 Task: Find connections with filter location Krnov with filter topic #Recruitingwith filter profile language French with filter current company Motivational Lines with filter school Teacher Training Institute with filter industry Utilities with filter service category Audio Engineering with filter keywords title Maintenance Engineer
Action: Mouse moved to (566, 84)
Screenshot: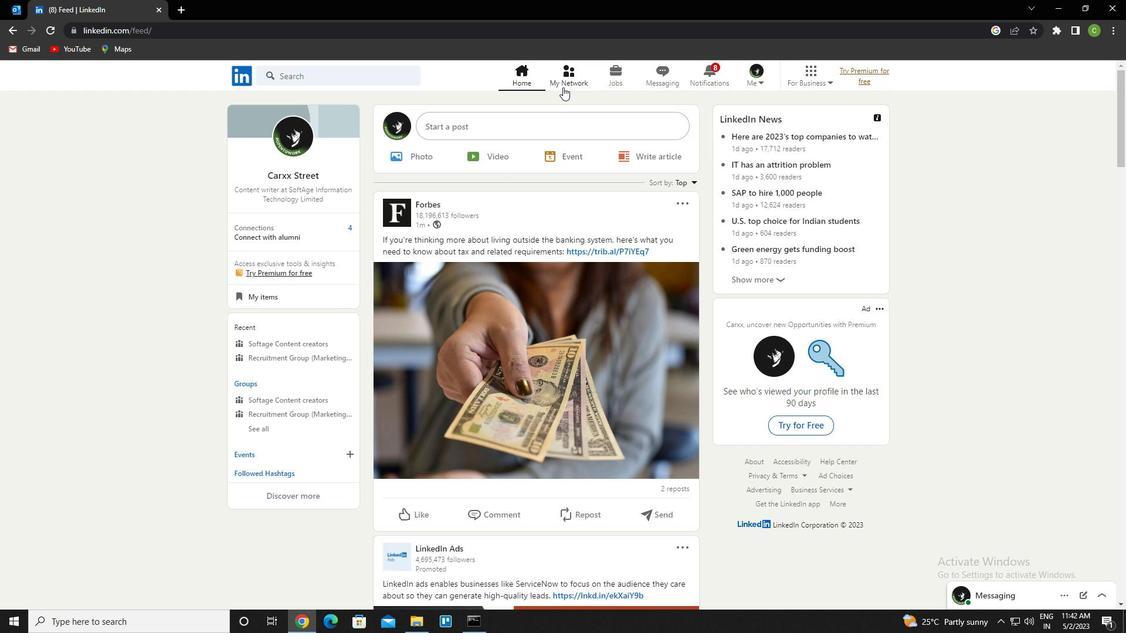 
Action: Mouse pressed left at (566, 84)
Screenshot: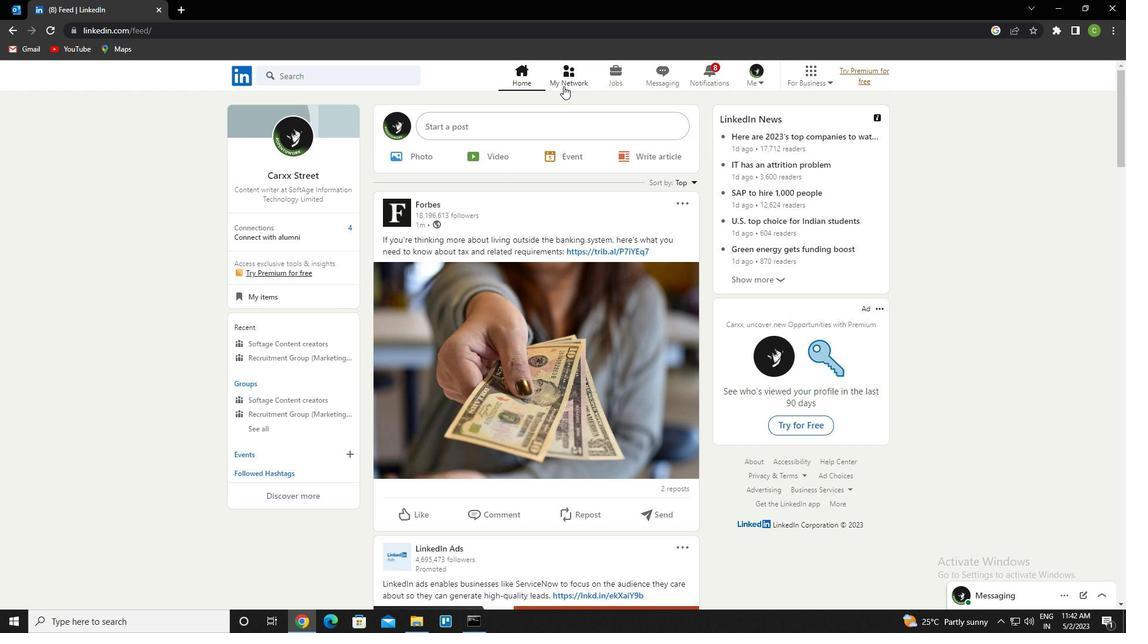 
Action: Mouse moved to (343, 145)
Screenshot: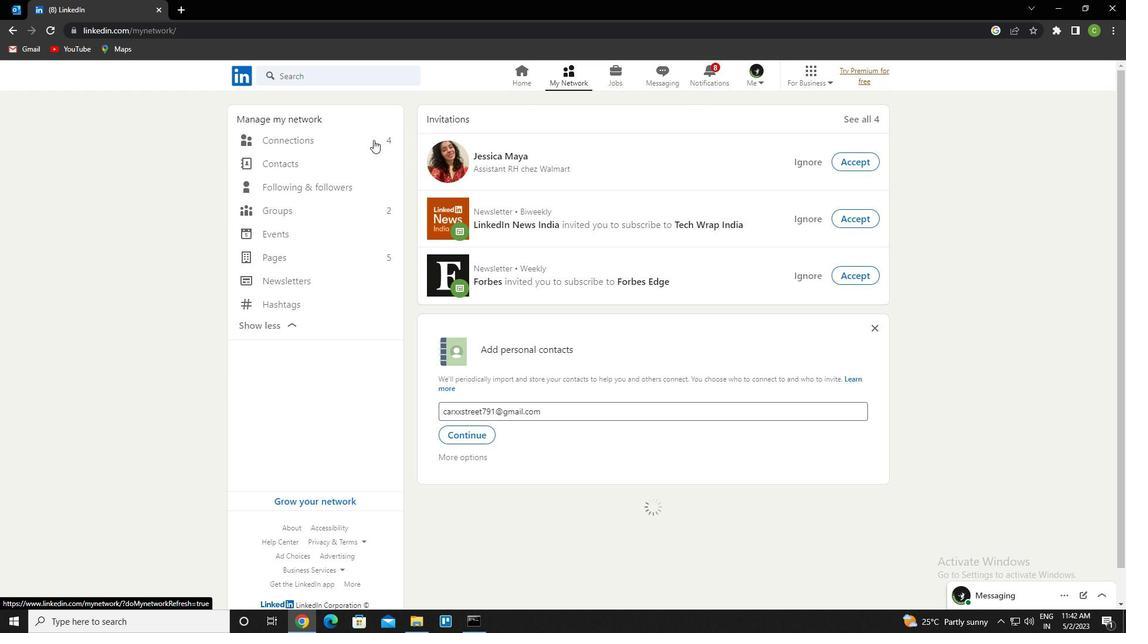 
Action: Mouse pressed left at (343, 145)
Screenshot: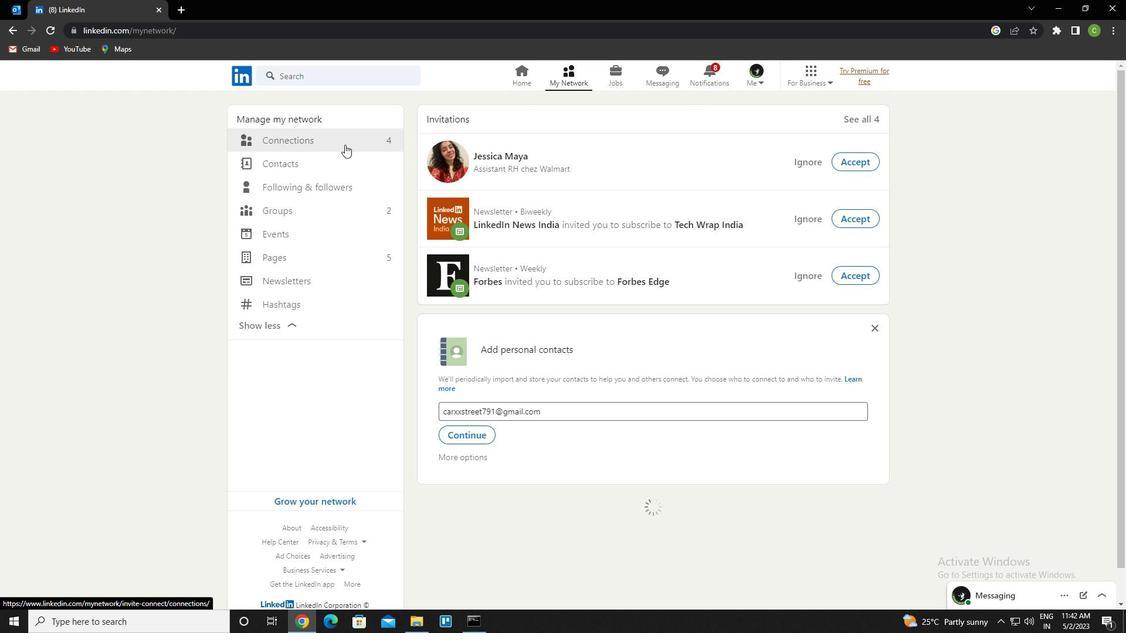 
Action: Mouse moved to (658, 136)
Screenshot: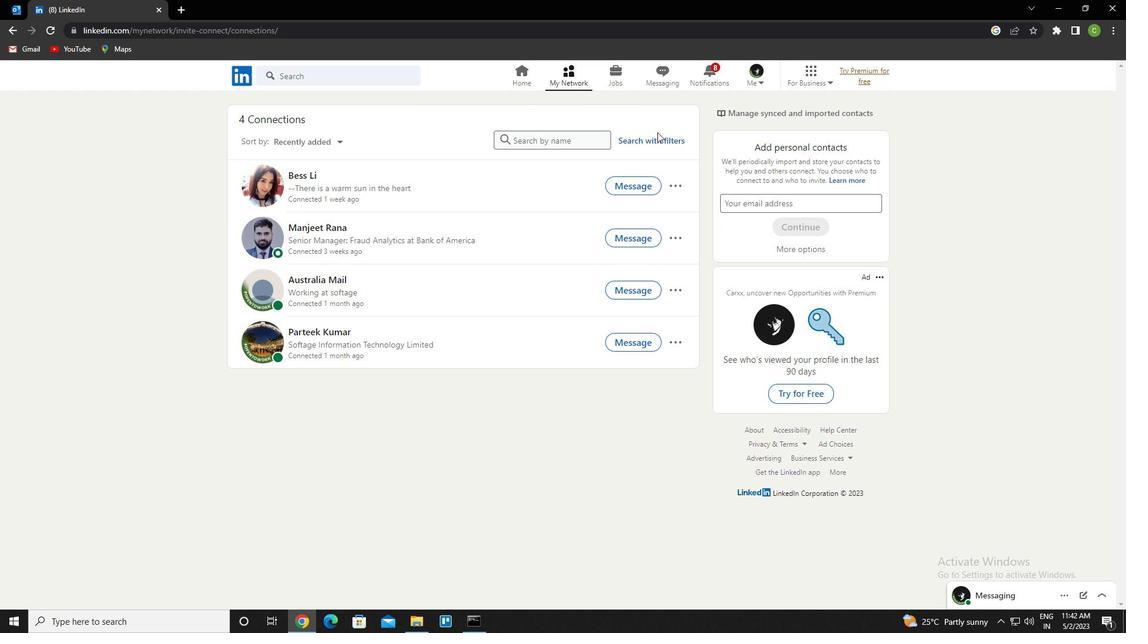 
Action: Mouse pressed left at (658, 136)
Screenshot: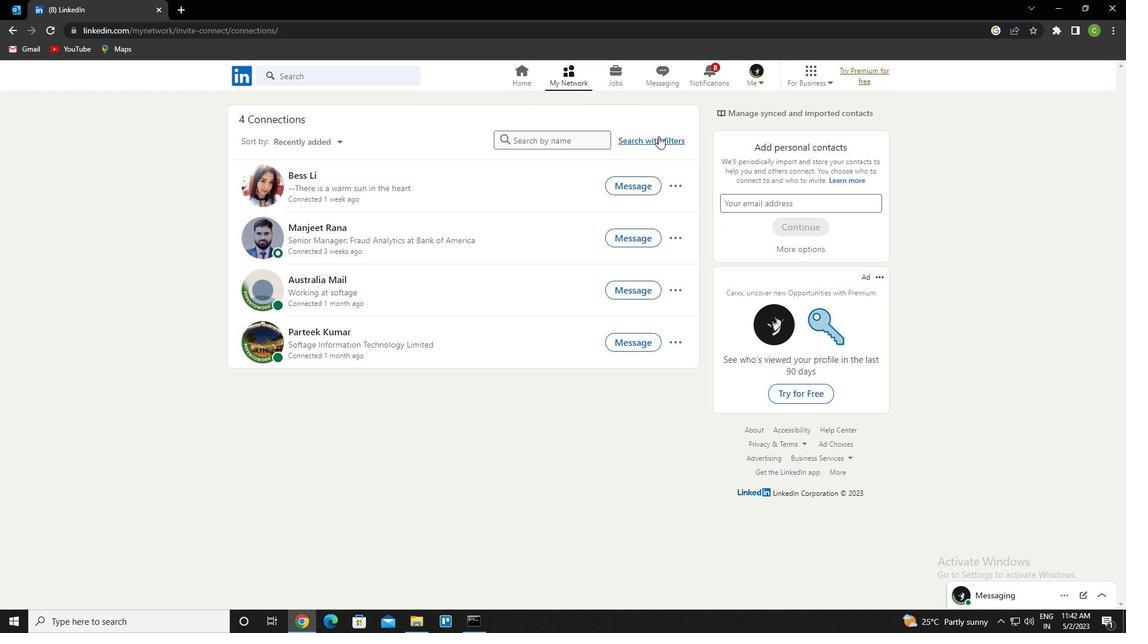
Action: Mouse moved to (600, 111)
Screenshot: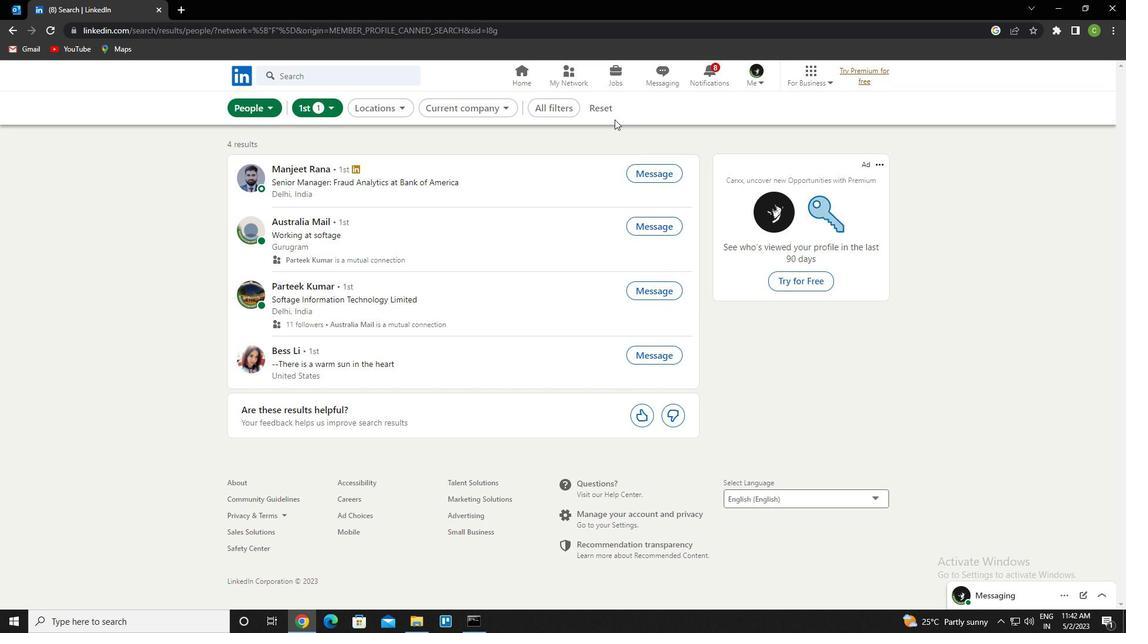 
Action: Mouse pressed left at (600, 111)
Screenshot: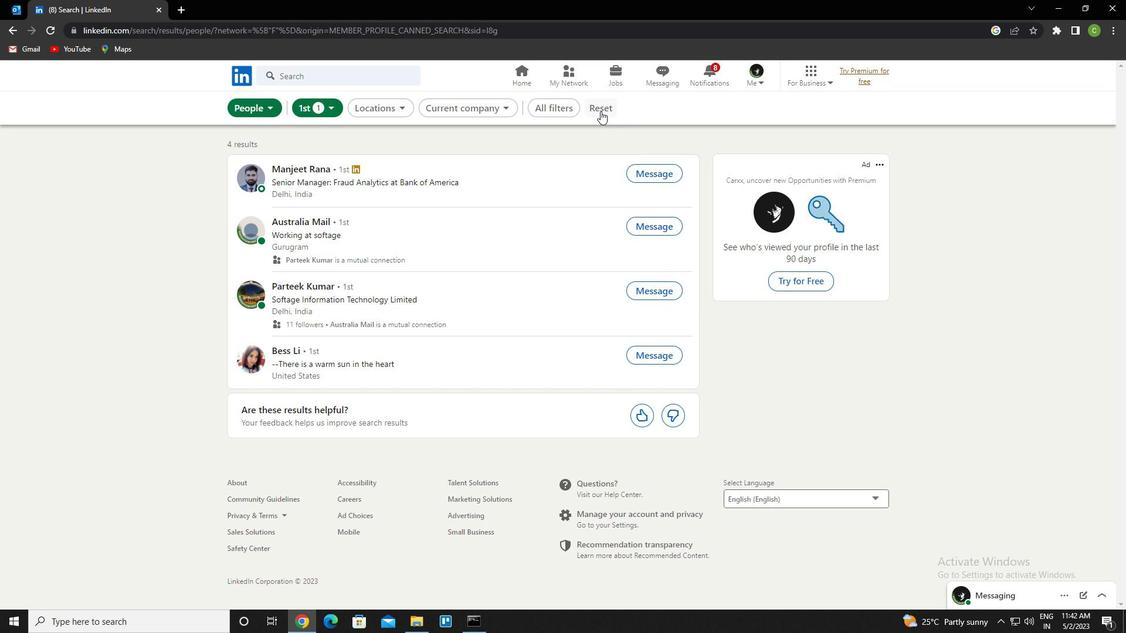
Action: Mouse moved to (1036, 361)
Screenshot: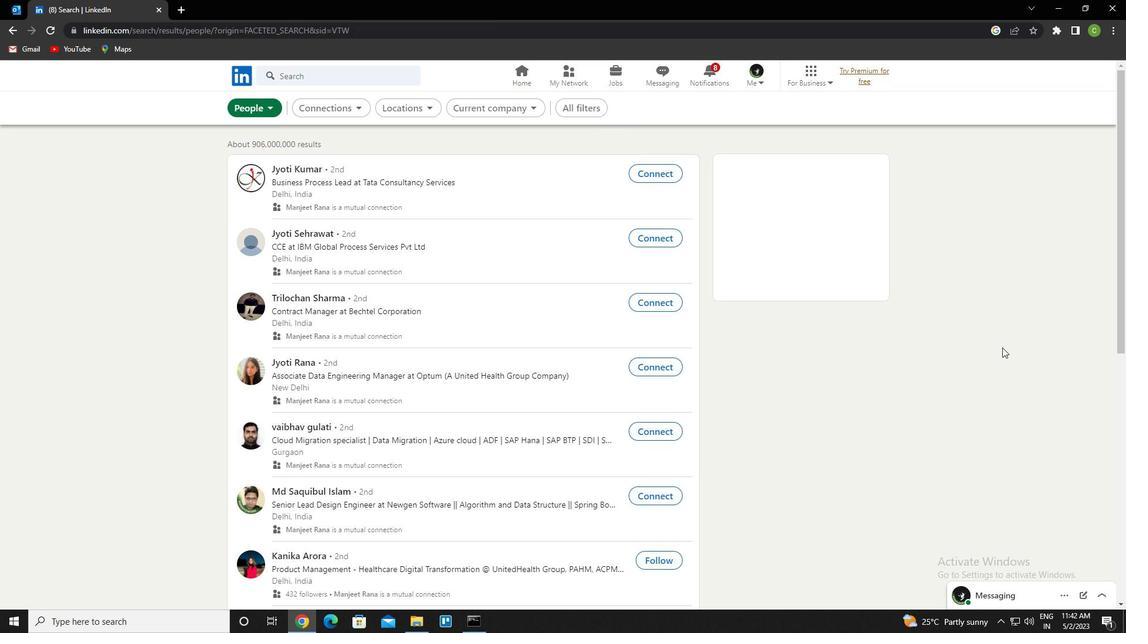 
Action: Mouse scrolled (1036, 361) with delta (0, 0)
Screenshot: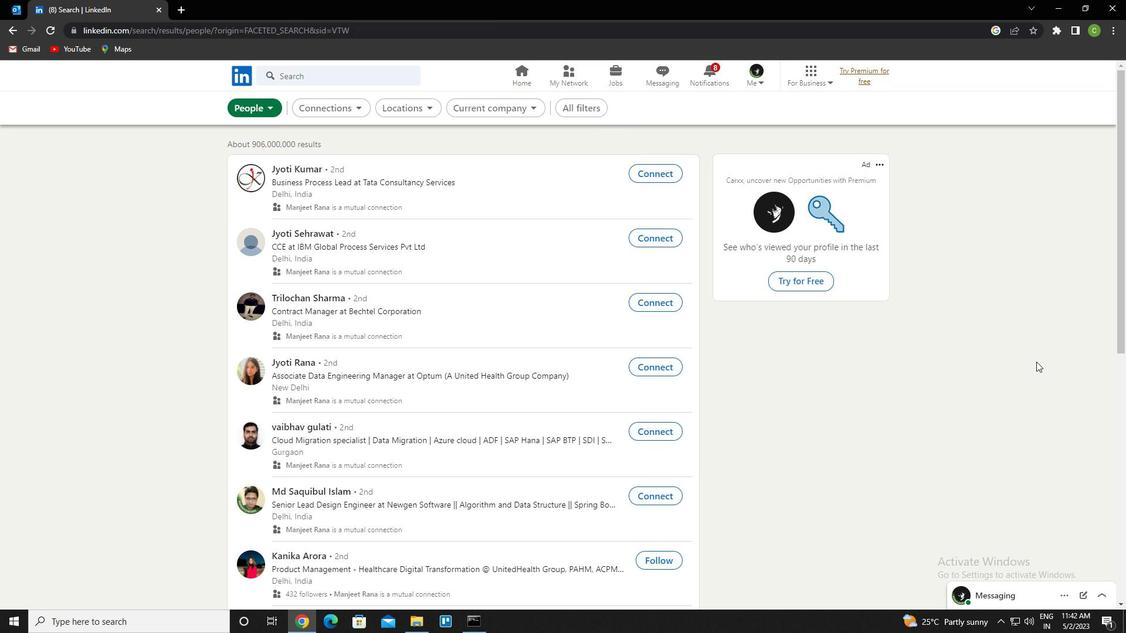 
Action: Mouse moved to (601, 109)
Screenshot: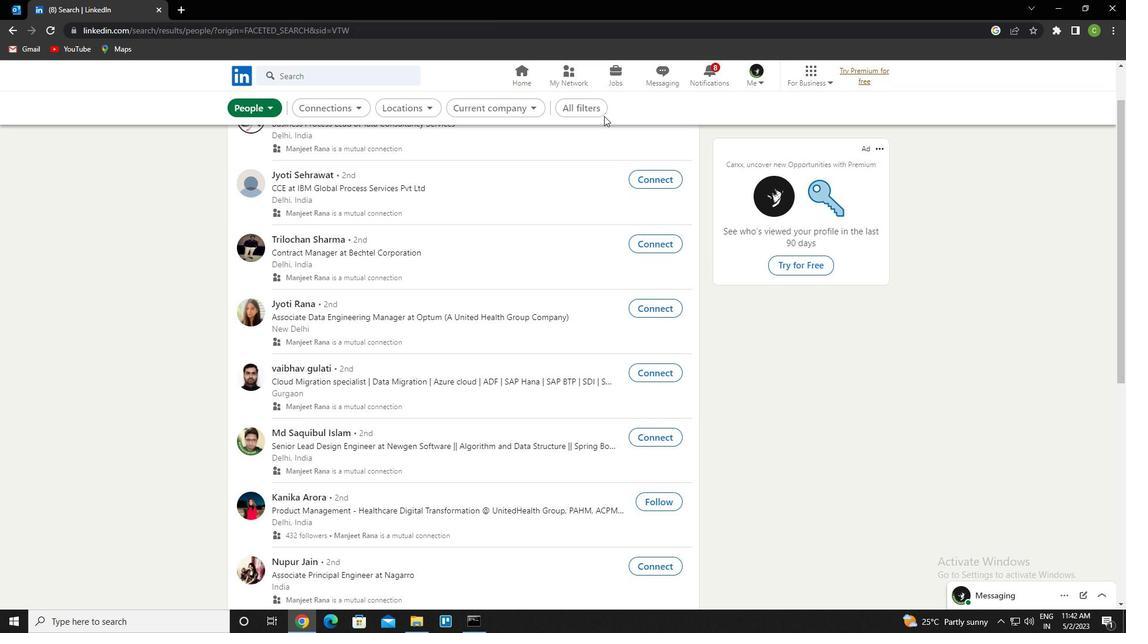 
Action: Mouse pressed left at (601, 109)
Screenshot: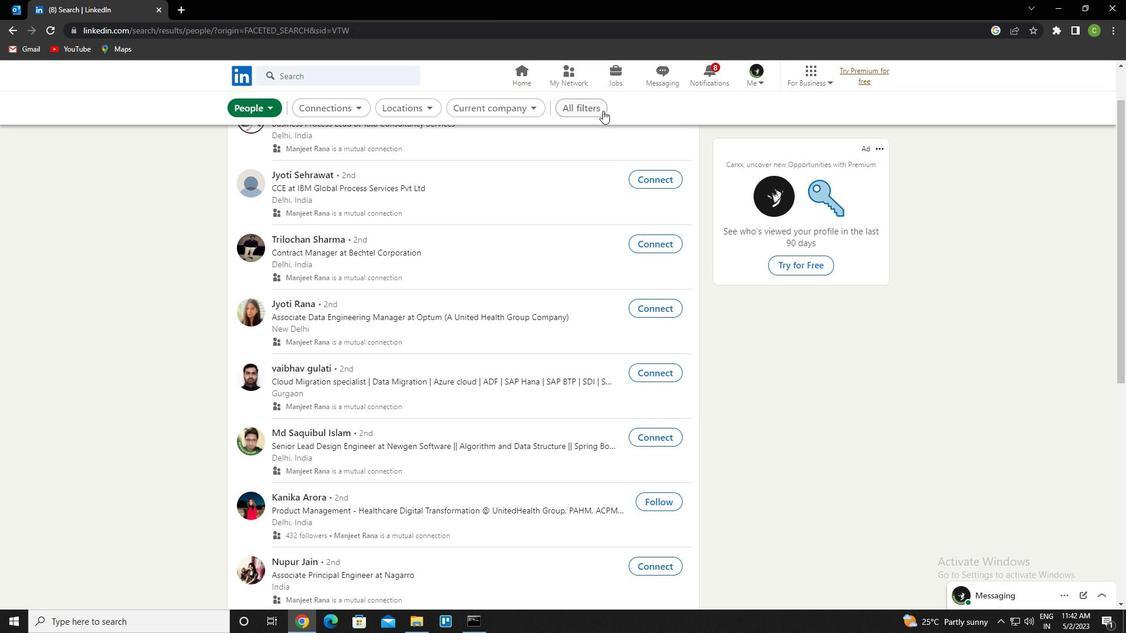 
Action: Mouse moved to (997, 307)
Screenshot: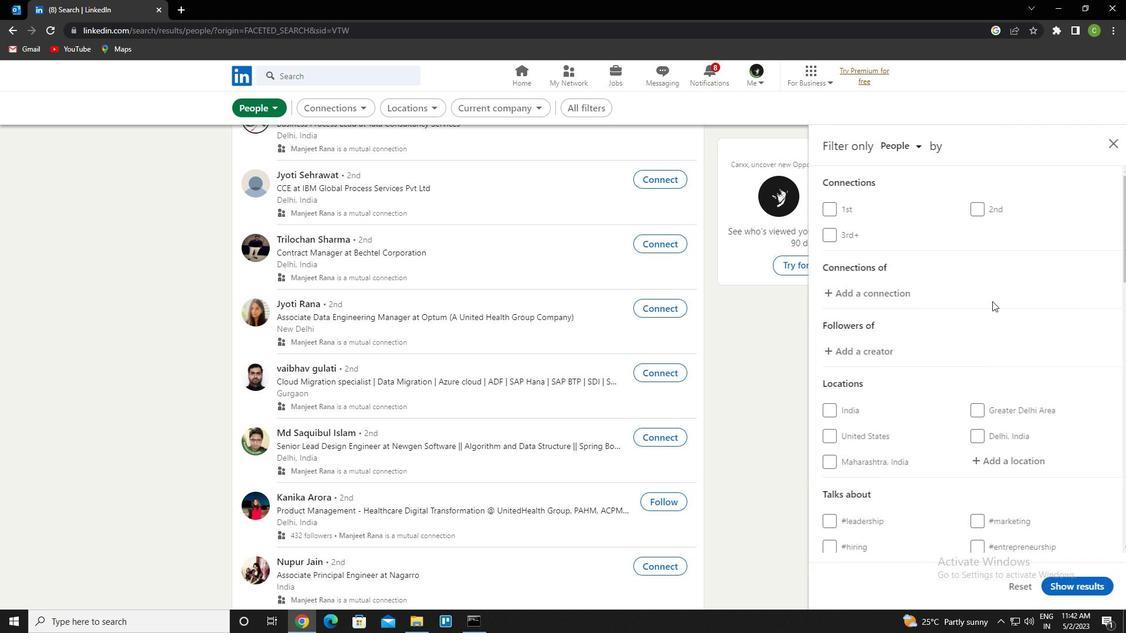 
Action: Mouse scrolled (997, 306) with delta (0, 0)
Screenshot: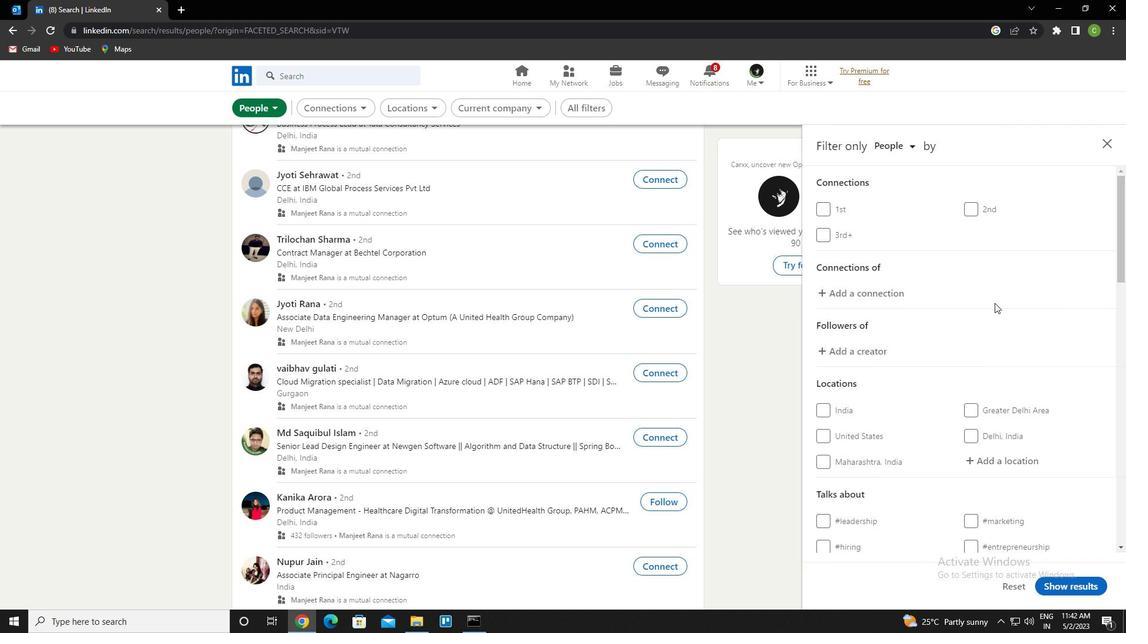 
Action: Mouse moved to (1012, 400)
Screenshot: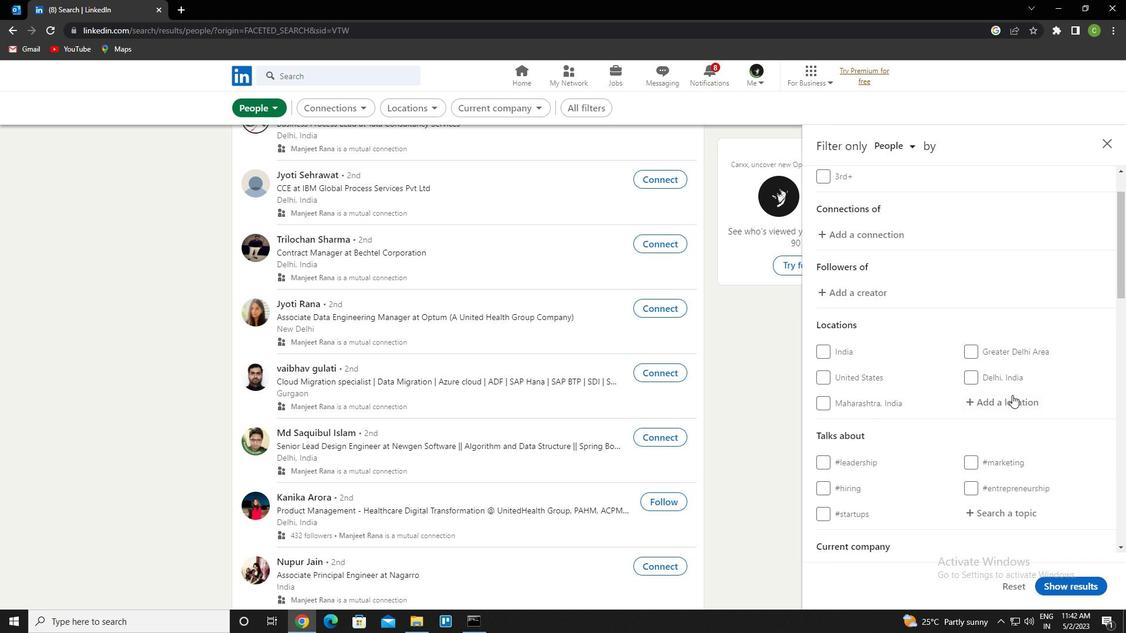 
Action: Mouse pressed left at (1012, 400)
Screenshot: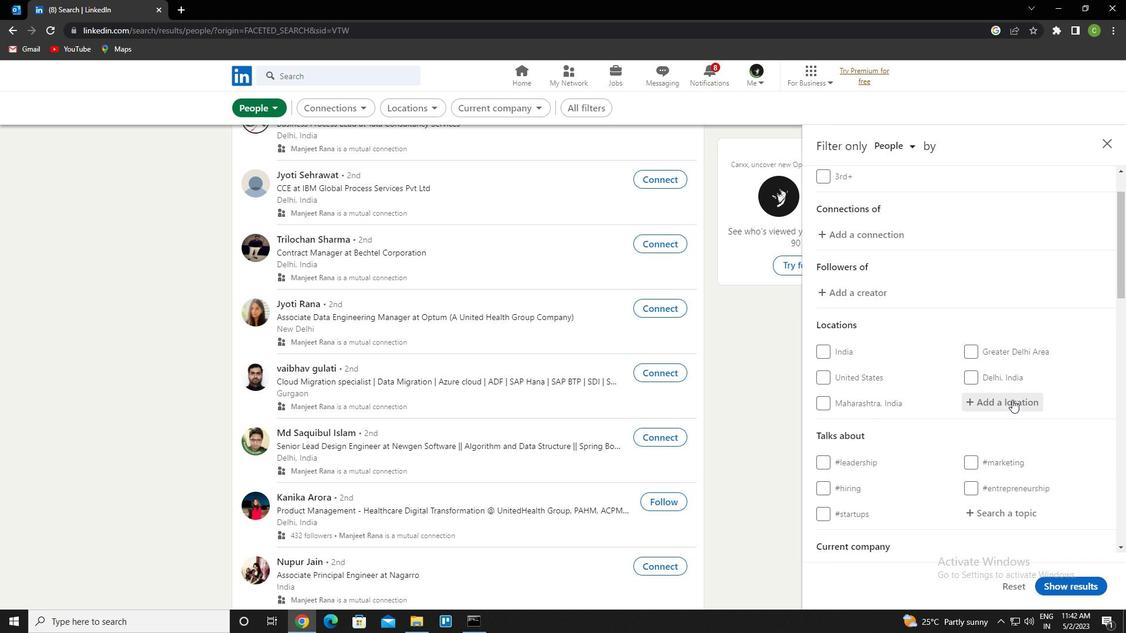 
Action: Key pressed <Key.caps_lock>k<Key.caps_lock>rnov<Key.down><Key.enter>
Screenshot: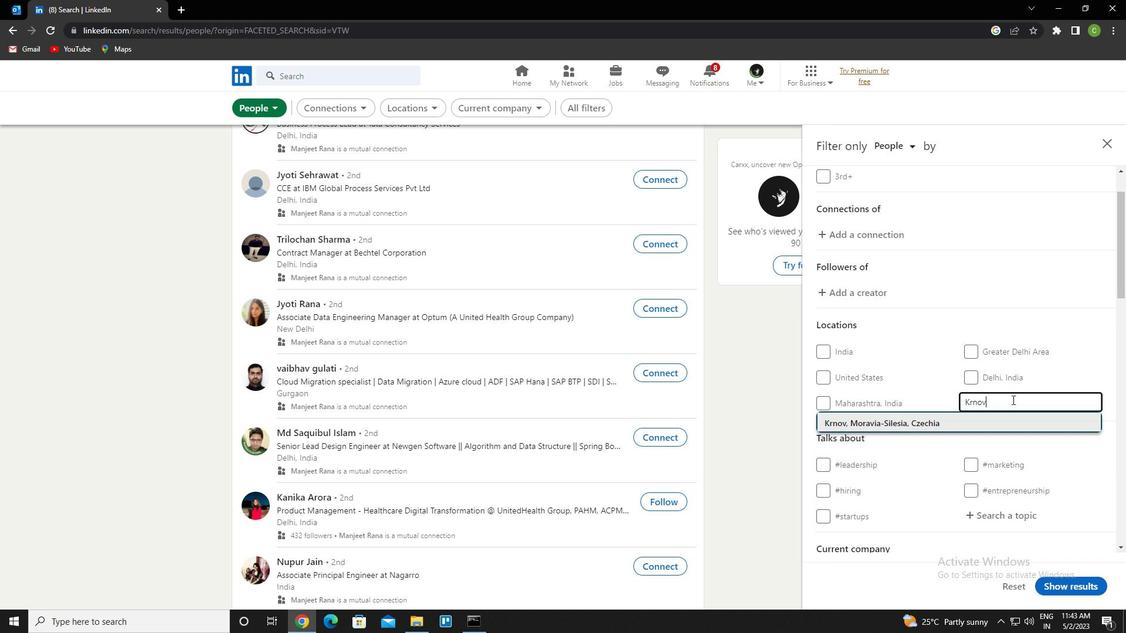 
Action: Mouse scrolled (1012, 399) with delta (0, 0)
Screenshot: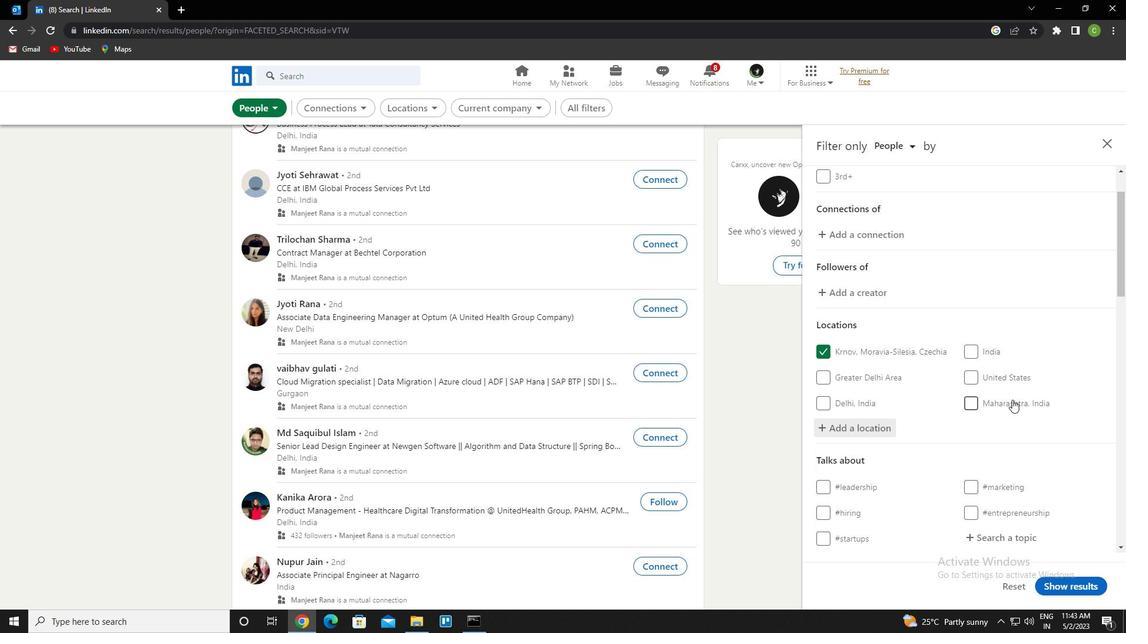 
Action: Mouse scrolled (1012, 399) with delta (0, 0)
Screenshot: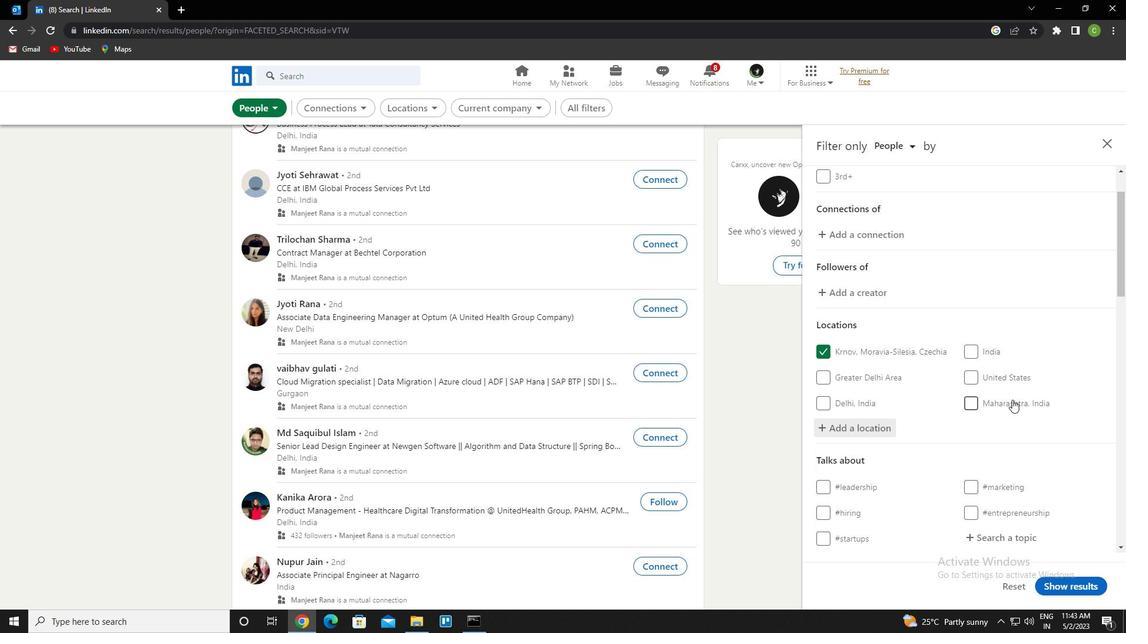 
Action: Mouse moved to (1009, 428)
Screenshot: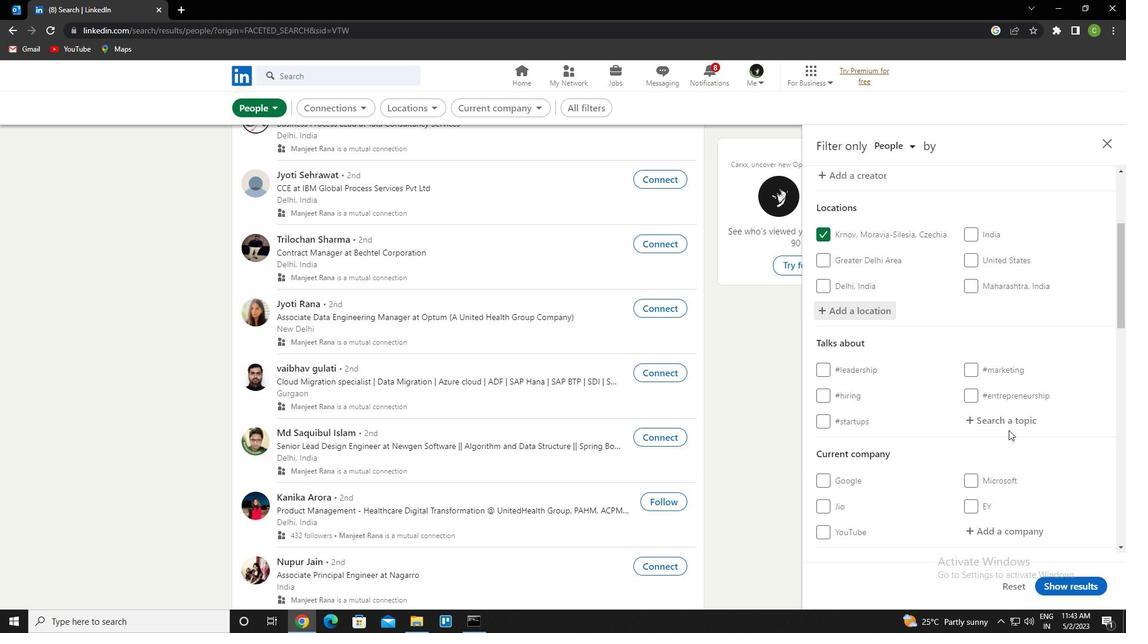
Action: Mouse pressed left at (1009, 428)
Screenshot: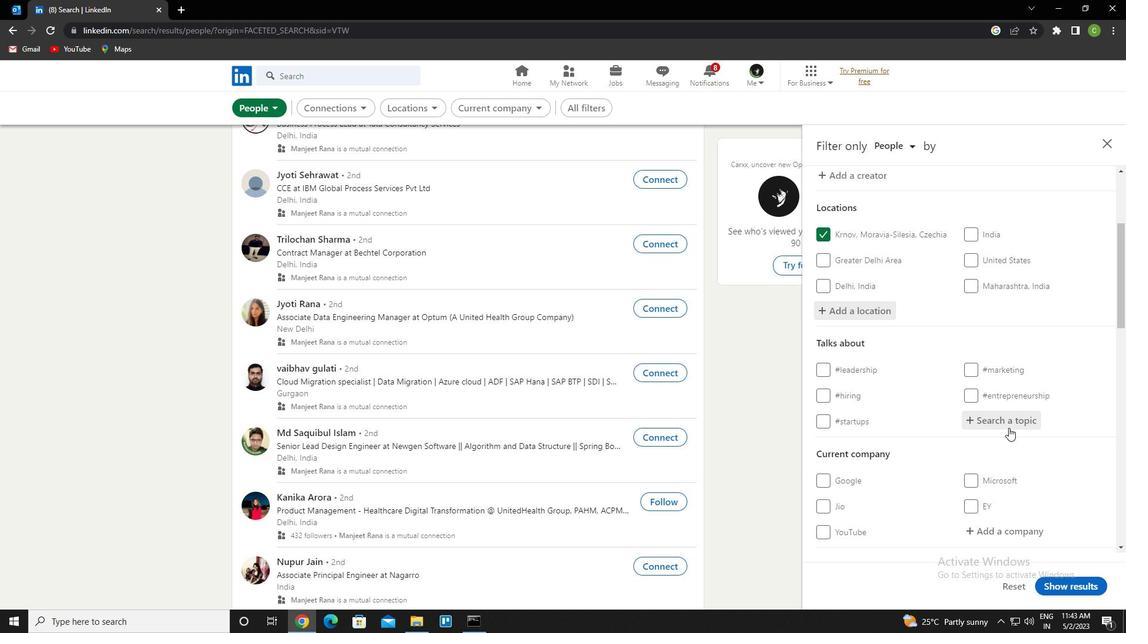 
Action: Key pressed <Key.caps_lock>r<Key.caps_lock>ecruit<Key.down><Key.down><Key.enter>
Screenshot: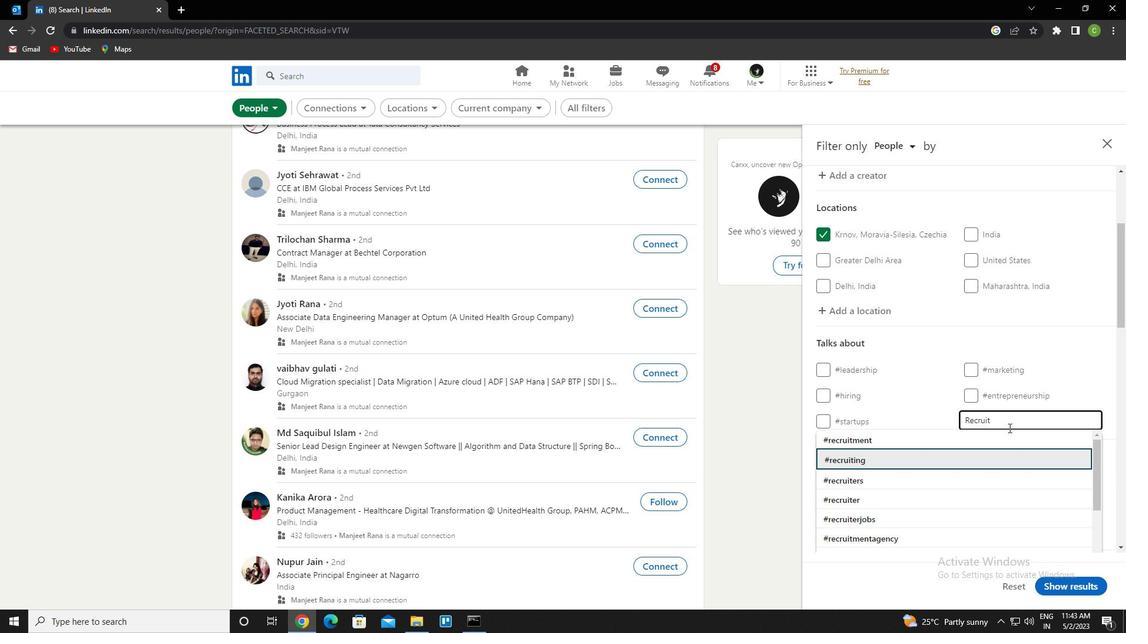 
Action: Mouse moved to (1009, 427)
Screenshot: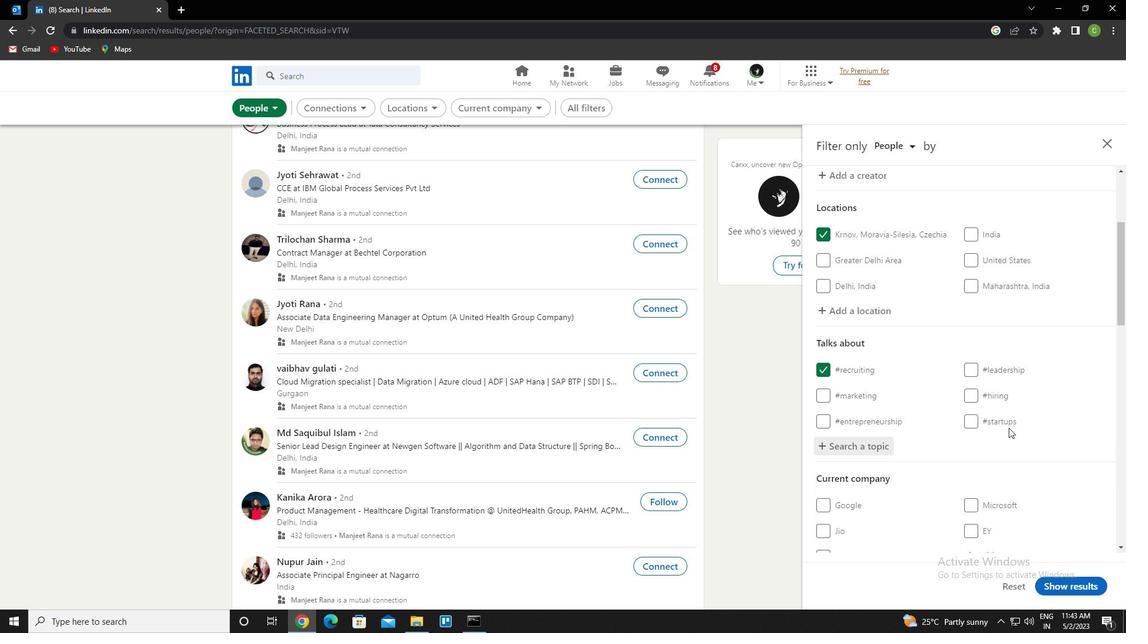 
Action: Mouse scrolled (1009, 427) with delta (0, 0)
Screenshot: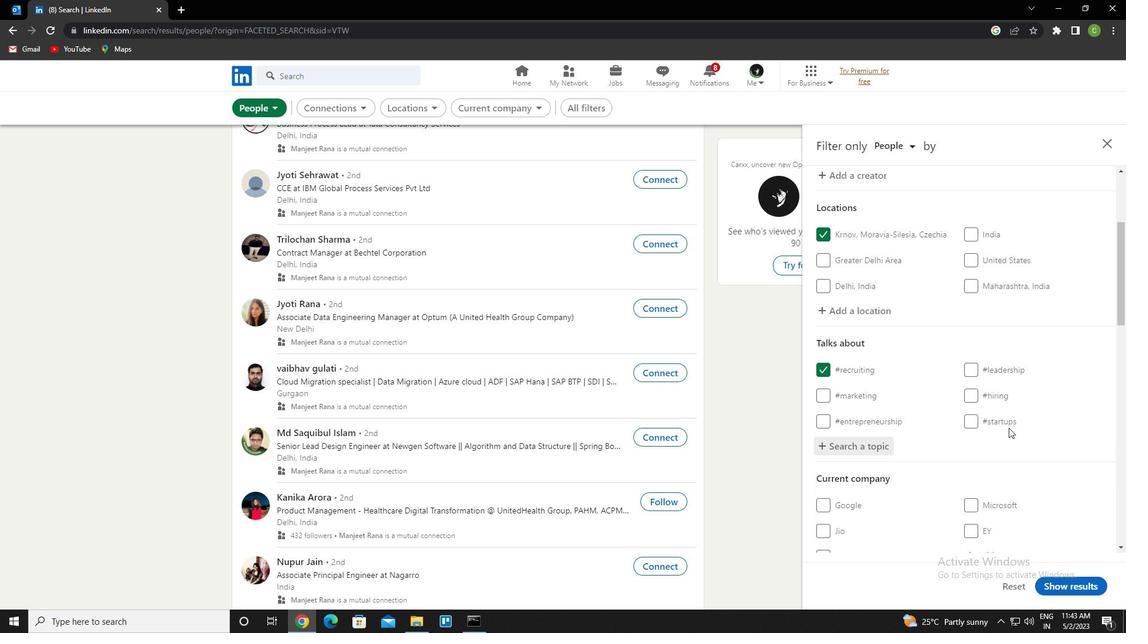 
Action: Mouse scrolled (1009, 427) with delta (0, 0)
Screenshot: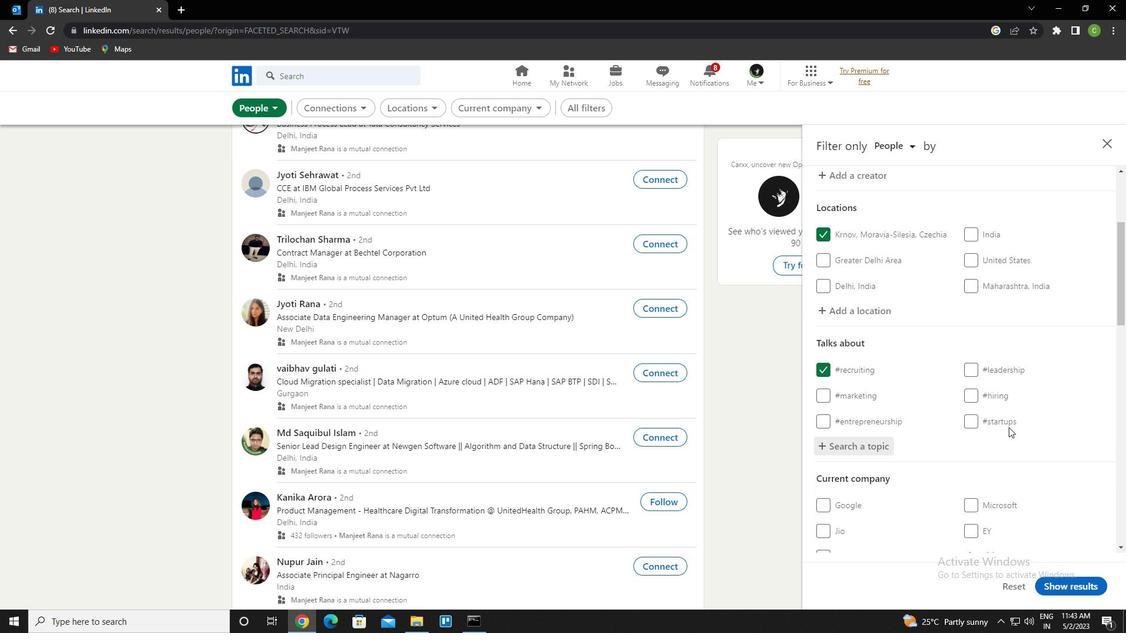 
Action: Mouse scrolled (1009, 427) with delta (0, 0)
Screenshot: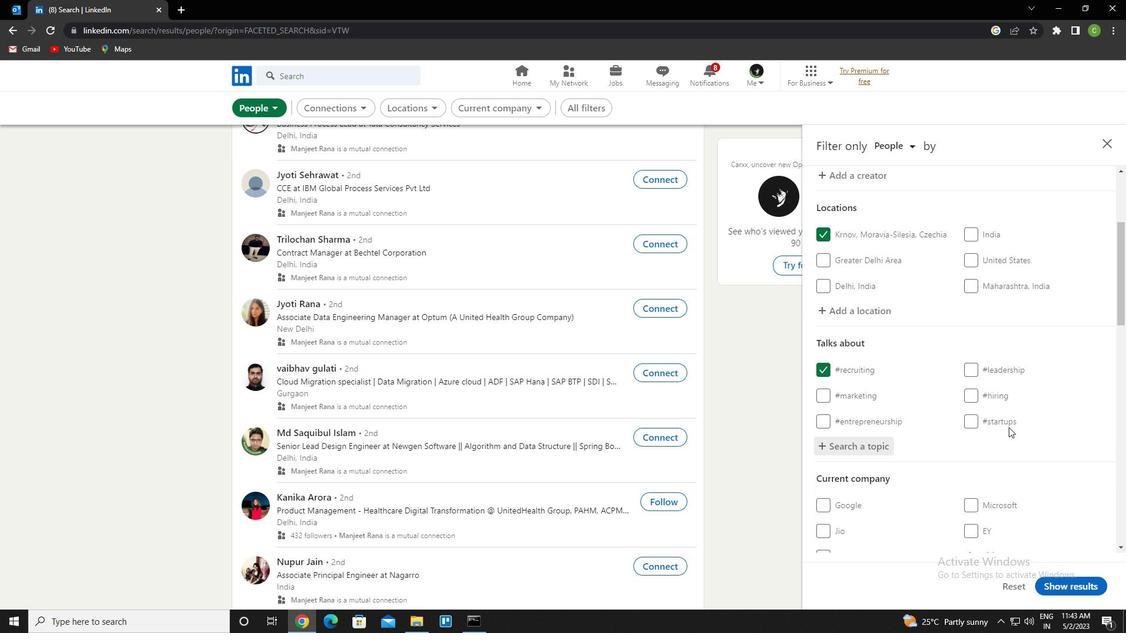 
Action: Mouse scrolled (1009, 427) with delta (0, 0)
Screenshot: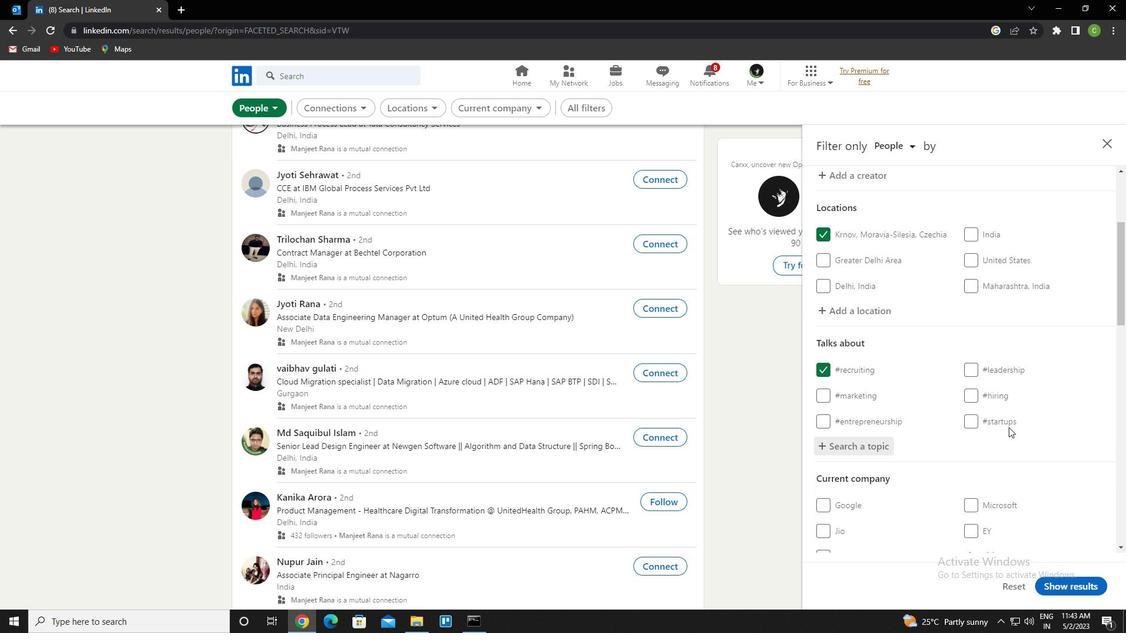 
Action: Mouse scrolled (1009, 427) with delta (0, 0)
Screenshot: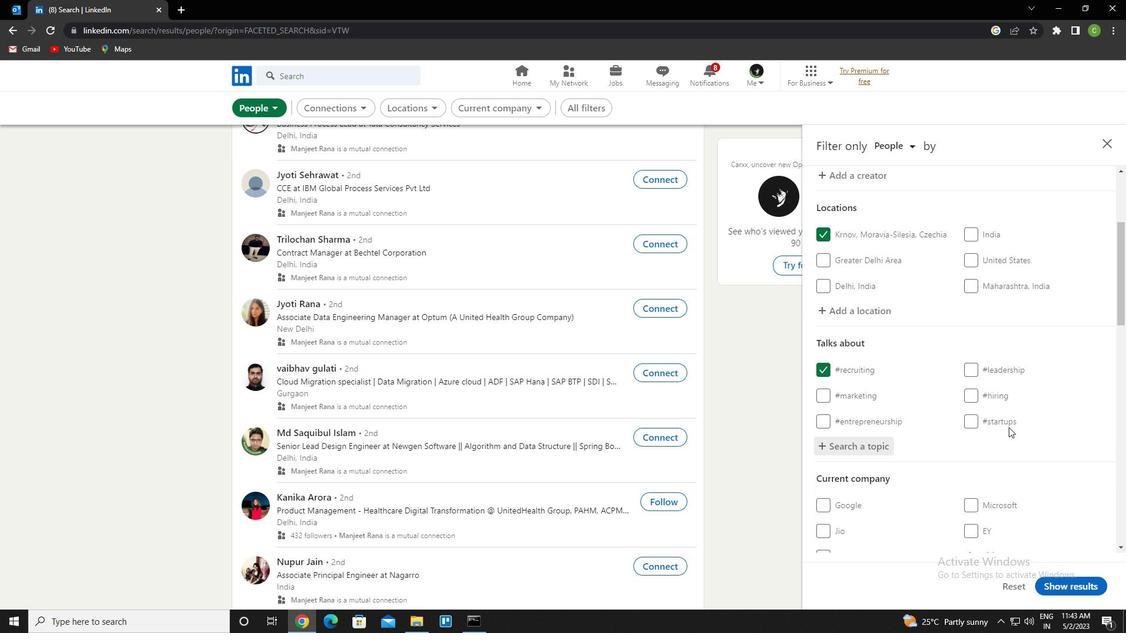 
Action: Mouse scrolled (1009, 427) with delta (0, 0)
Screenshot: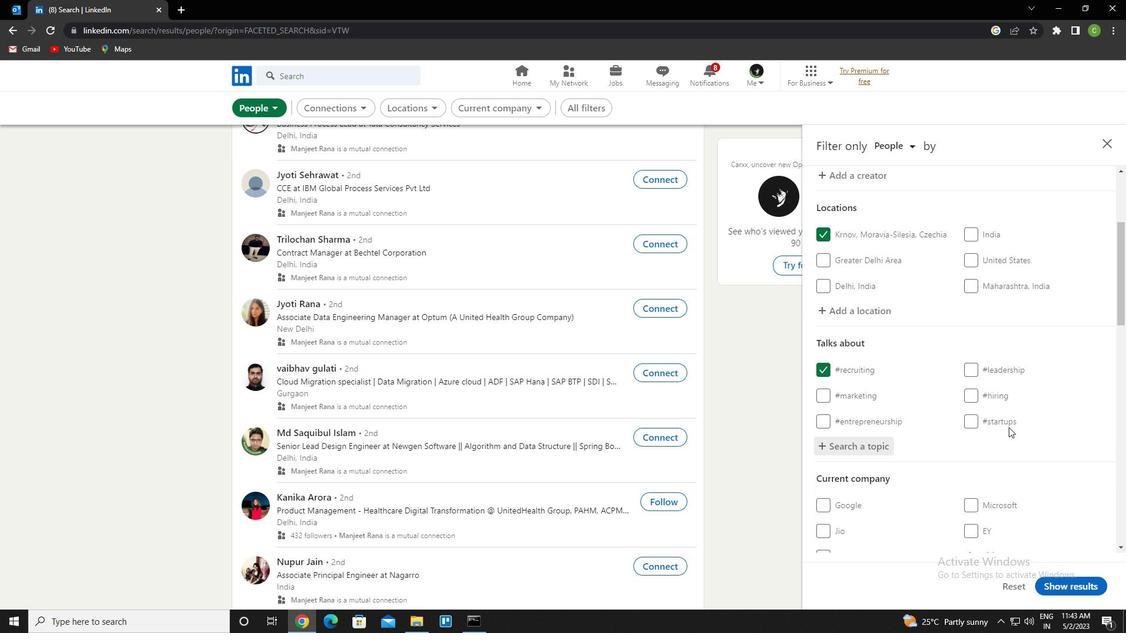 
Action: Mouse scrolled (1009, 427) with delta (0, 0)
Screenshot: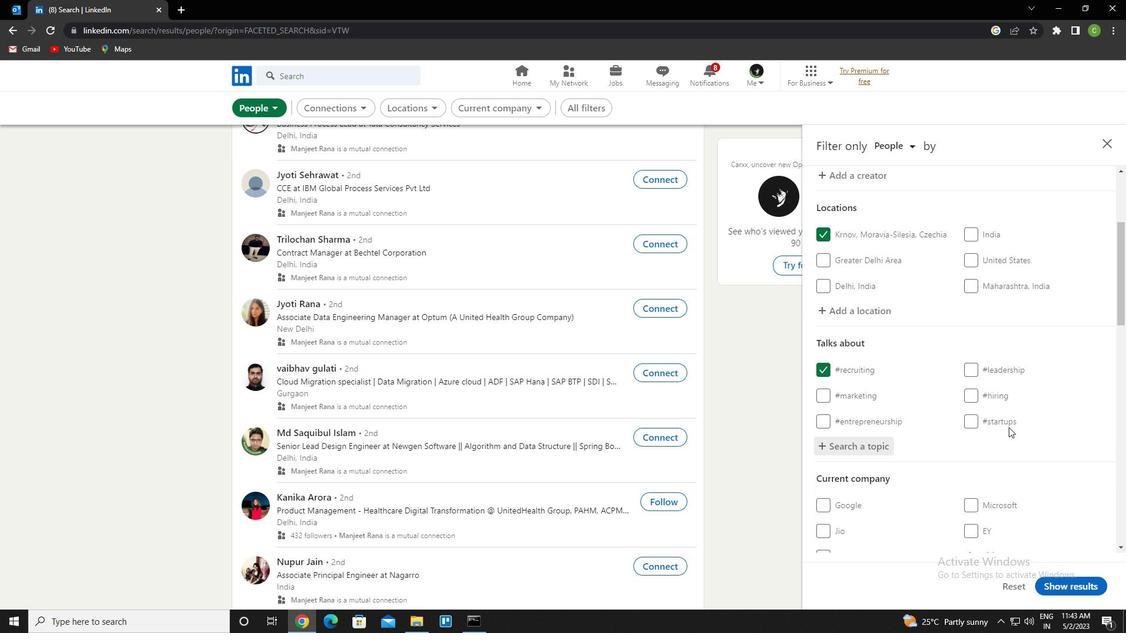 
Action: Mouse scrolled (1009, 427) with delta (0, 0)
Screenshot: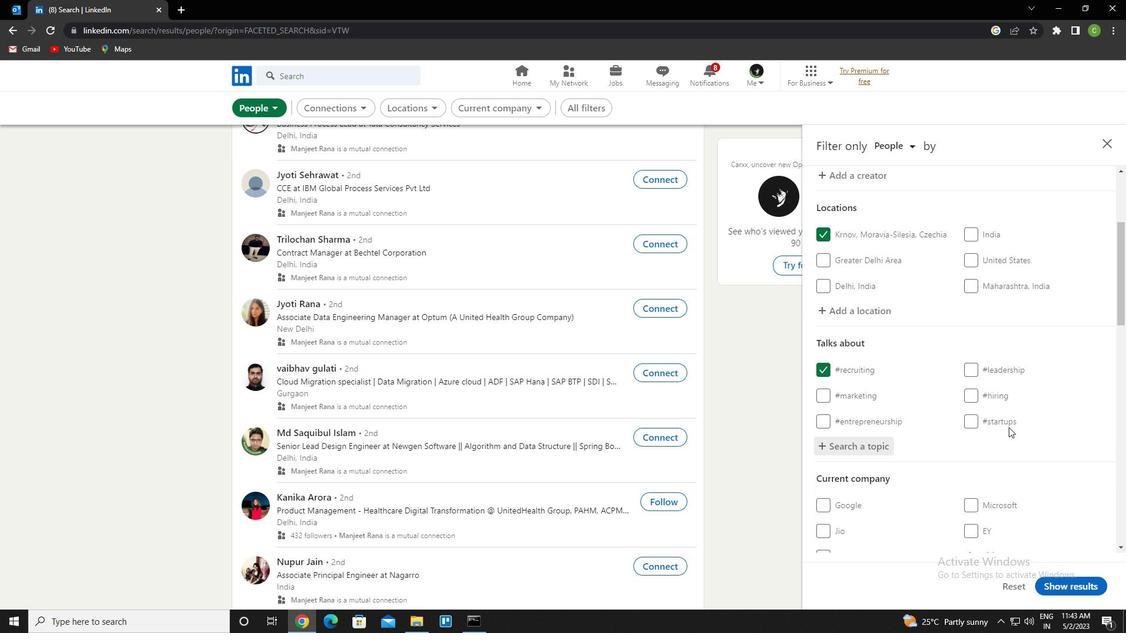 
Action: Mouse scrolled (1009, 427) with delta (0, 0)
Screenshot: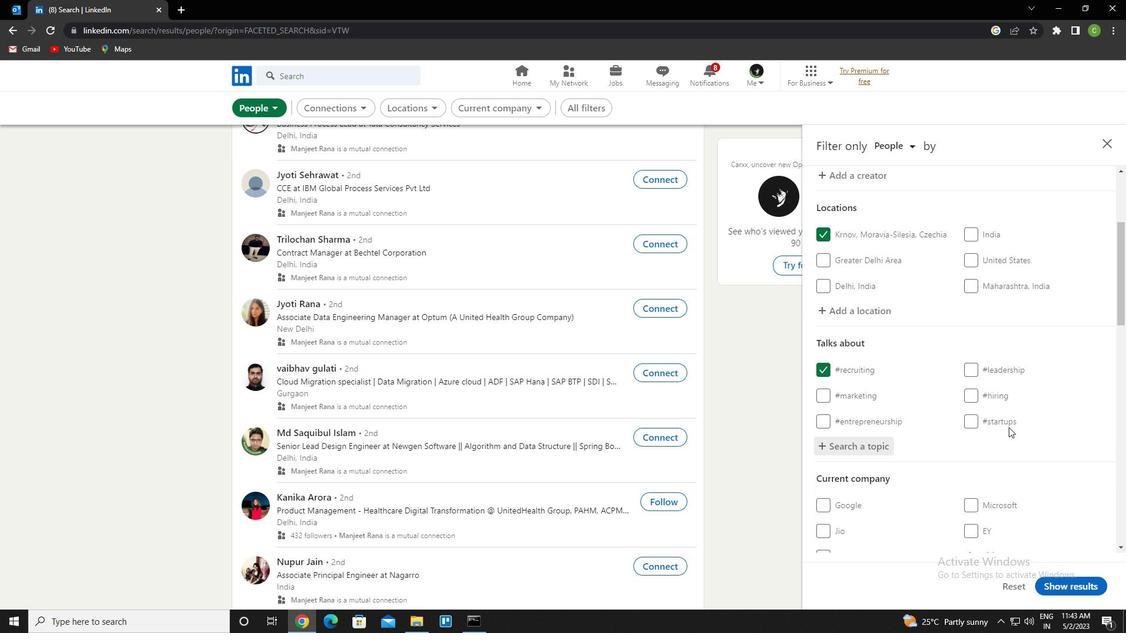 
Action: Mouse scrolled (1009, 427) with delta (0, 0)
Screenshot: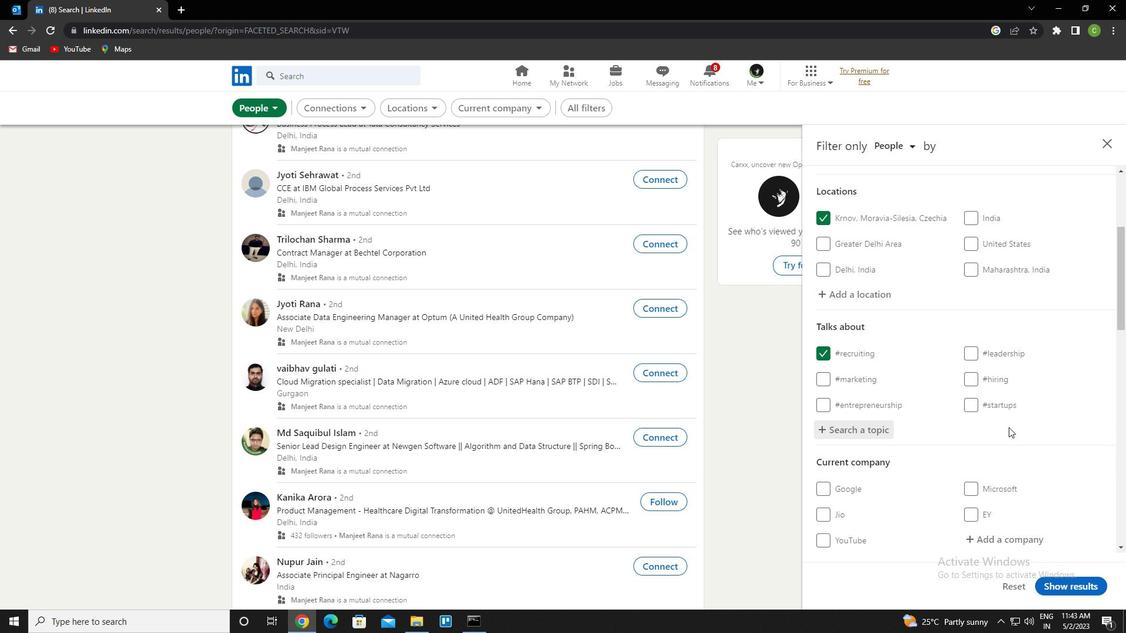
Action: Mouse scrolled (1009, 427) with delta (0, 0)
Screenshot: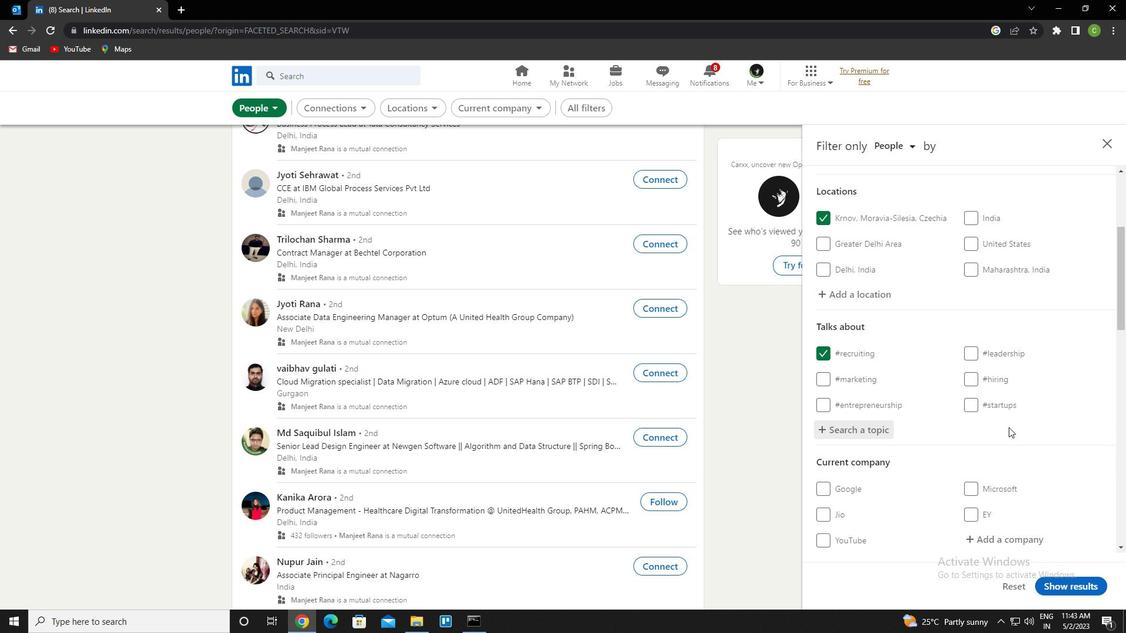 
Action: Mouse scrolled (1009, 427) with delta (0, 0)
Screenshot: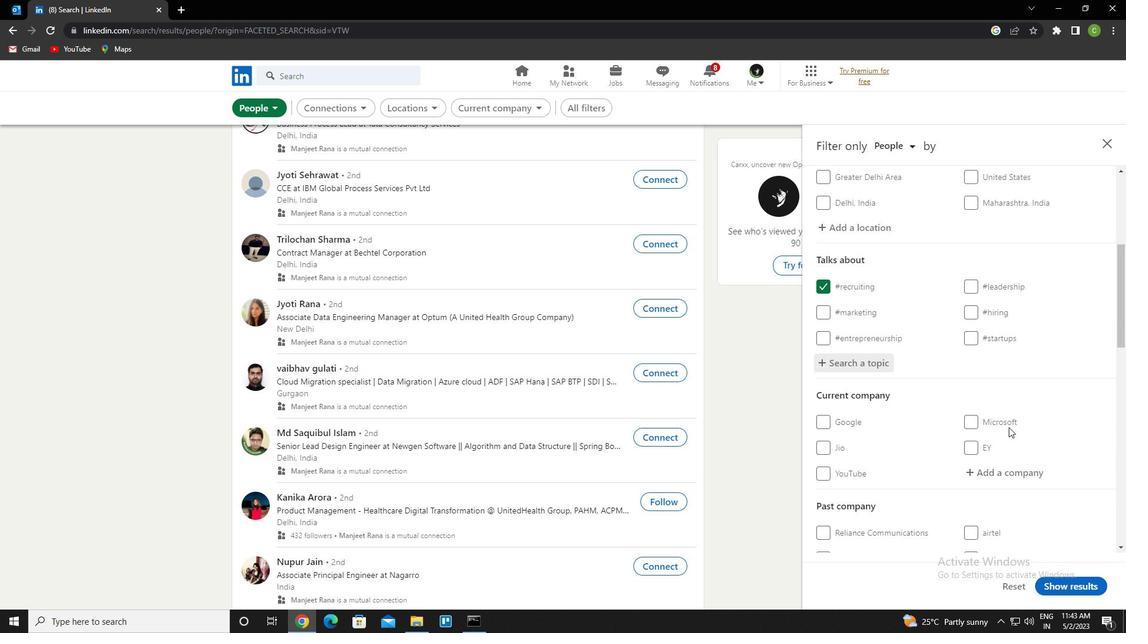 
Action: Mouse moved to (967, 271)
Screenshot: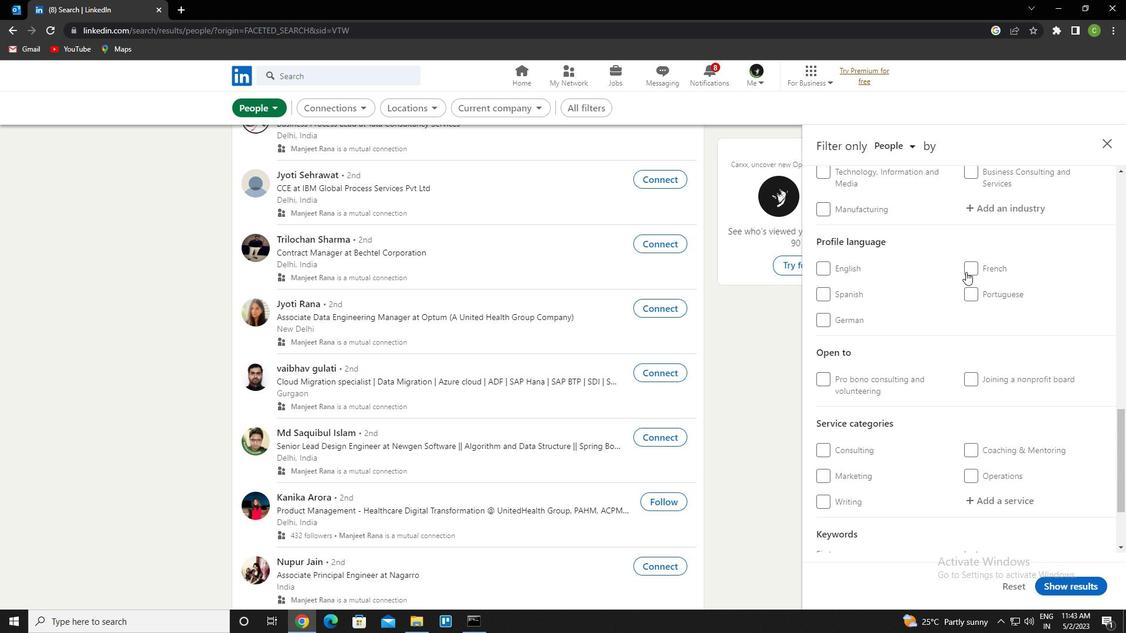 
Action: Mouse pressed left at (967, 271)
Screenshot: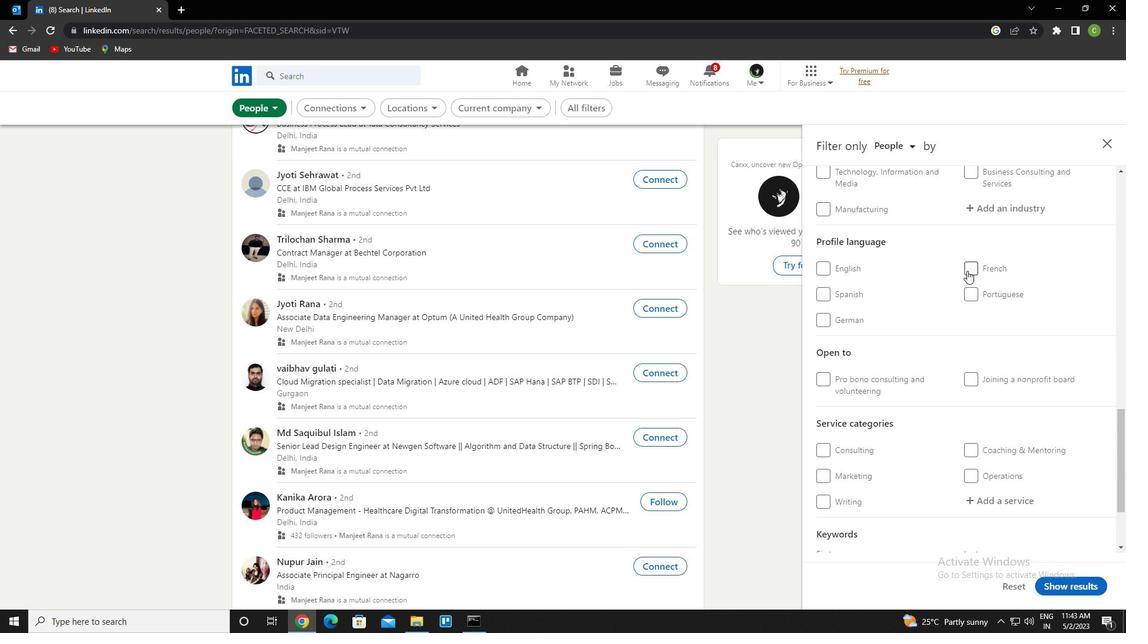 
Action: Mouse moved to (967, 307)
Screenshot: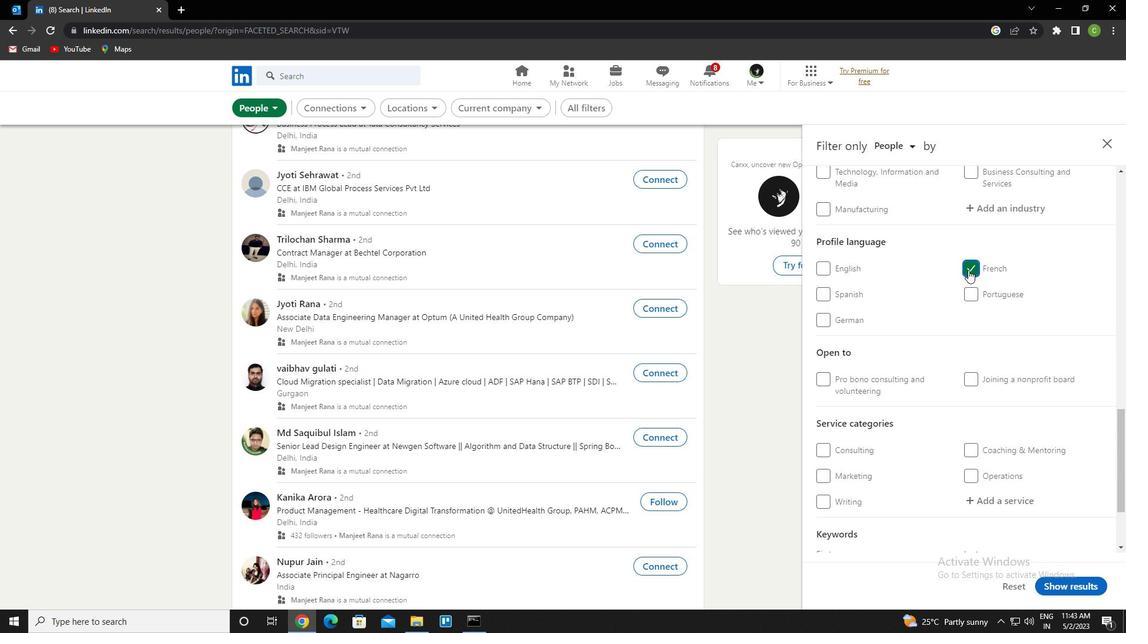 
Action: Mouse scrolled (967, 307) with delta (0, 0)
Screenshot: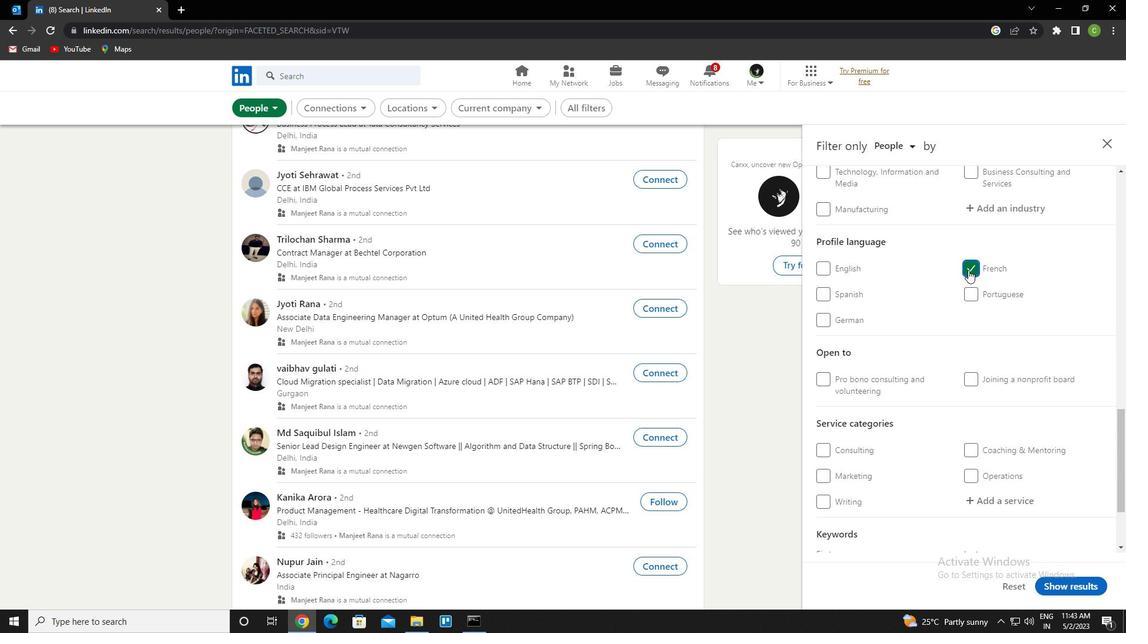 
Action: Mouse scrolled (967, 307) with delta (0, 0)
Screenshot: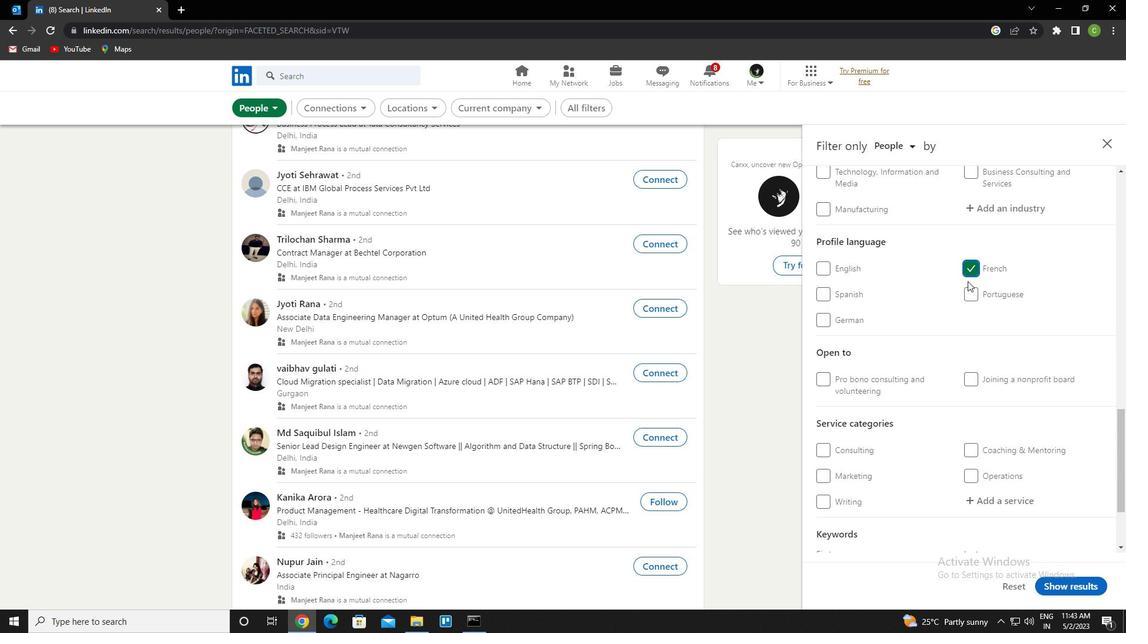 
Action: Mouse scrolled (967, 307) with delta (0, 0)
Screenshot: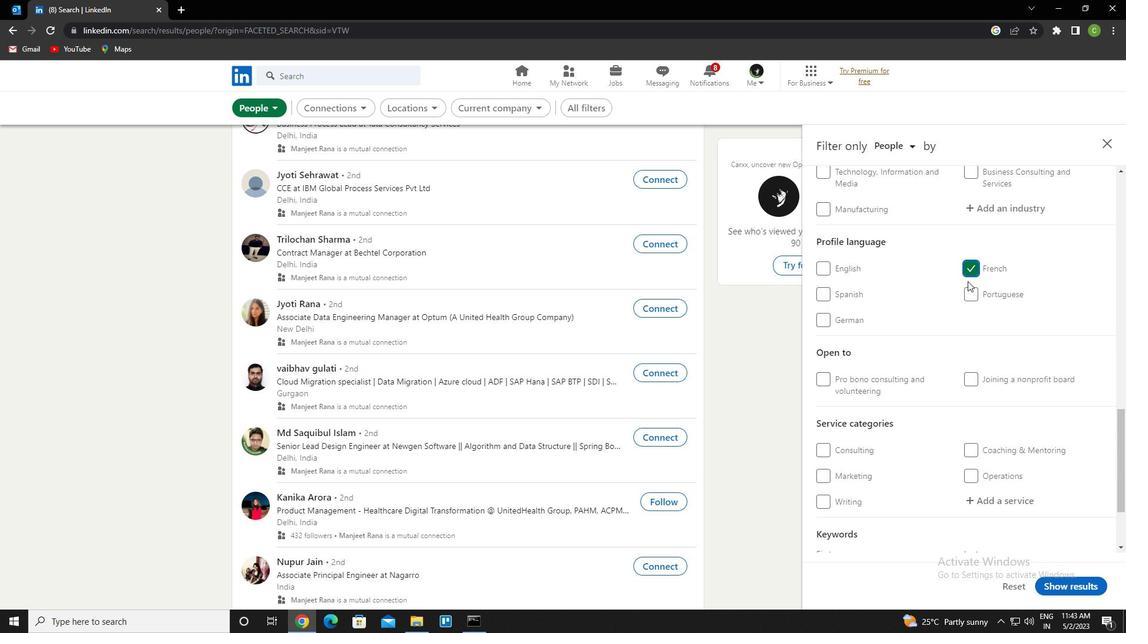 
Action: Mouse scrolled (967, 307) with delta (0, 0)
Screenshot: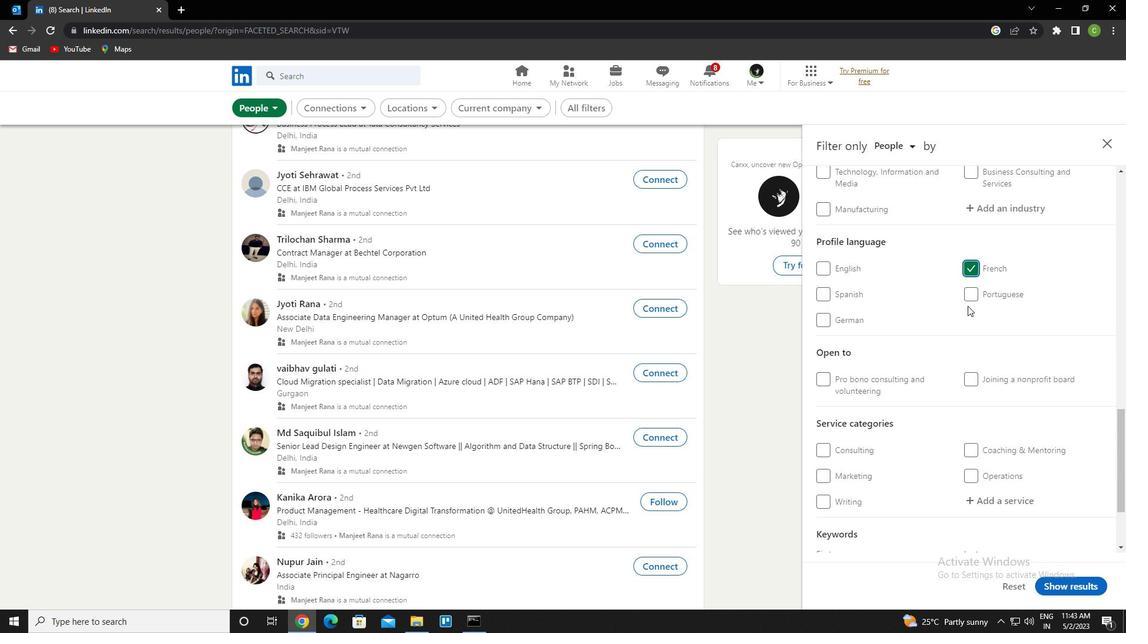 
Action: Mouse scrolled (967, 307) with delta (0, 0)
Screenshot: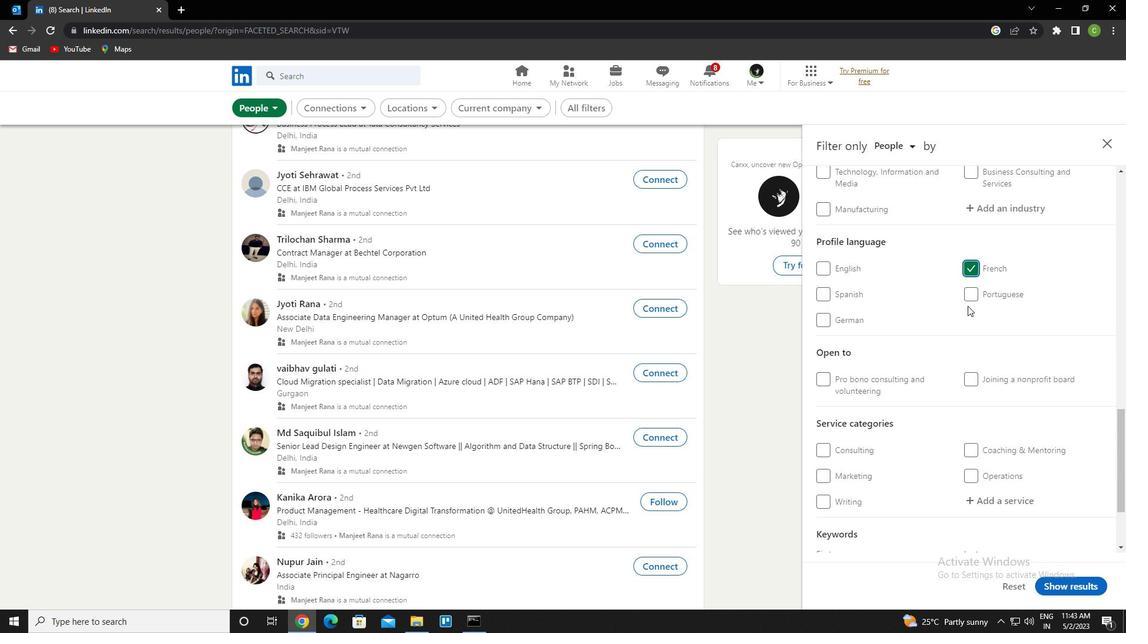 
Action: Mouse scrolled (967, 307) with delta (0, 0)
Screenshot: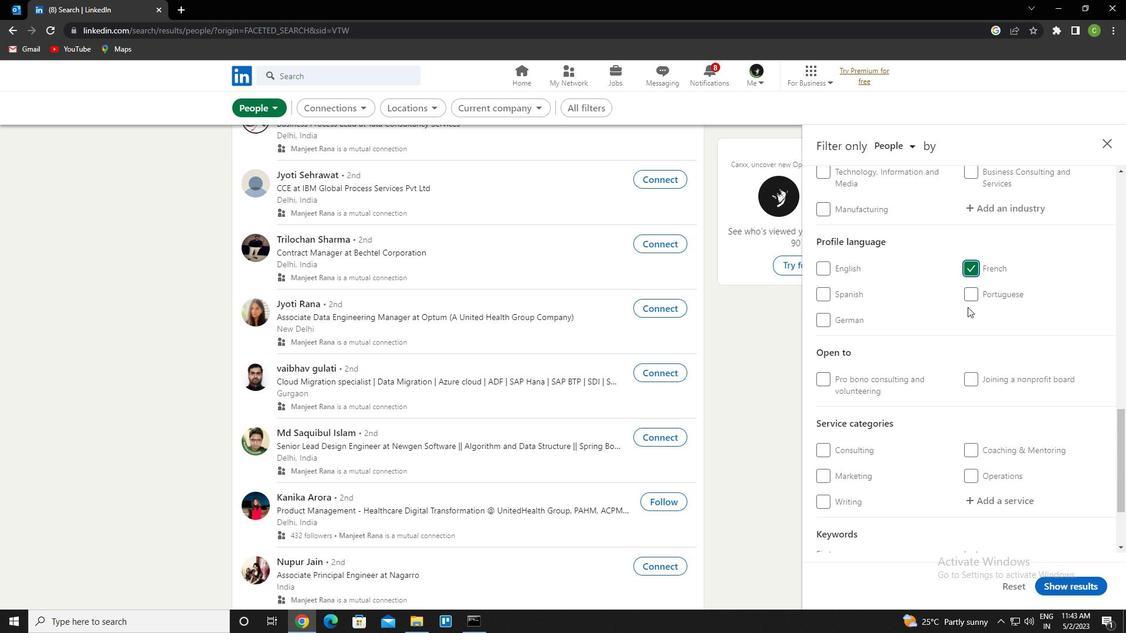 
Action: Mouse scrolled (967, 307) with delta (0, 0)
Screenshot: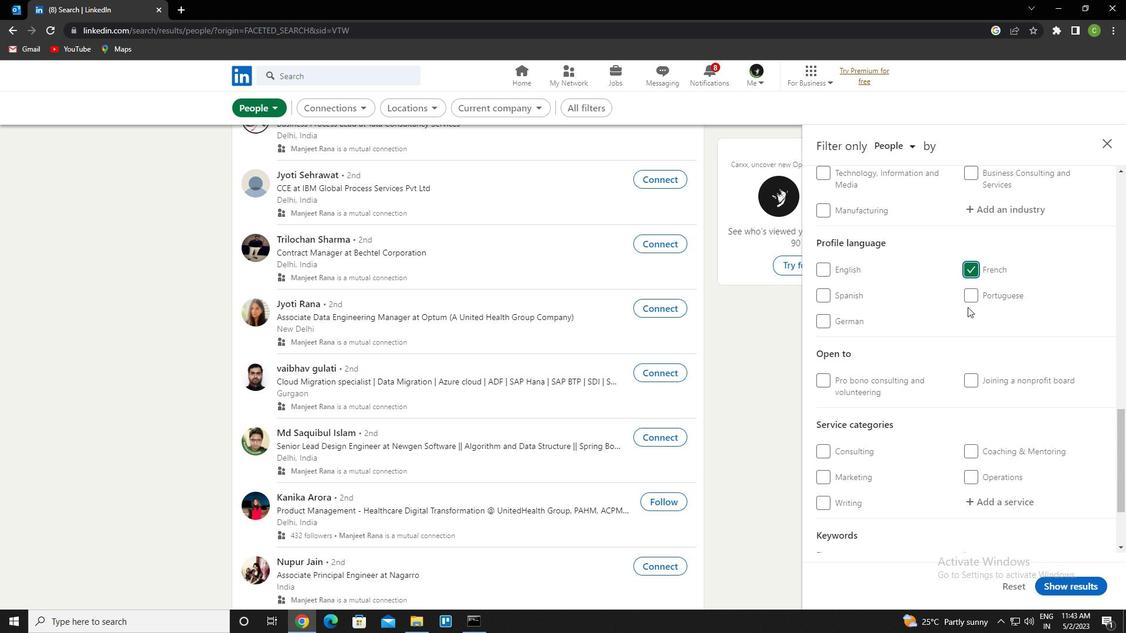 
Action: Mouse moved to (991, 266)
Screenshot: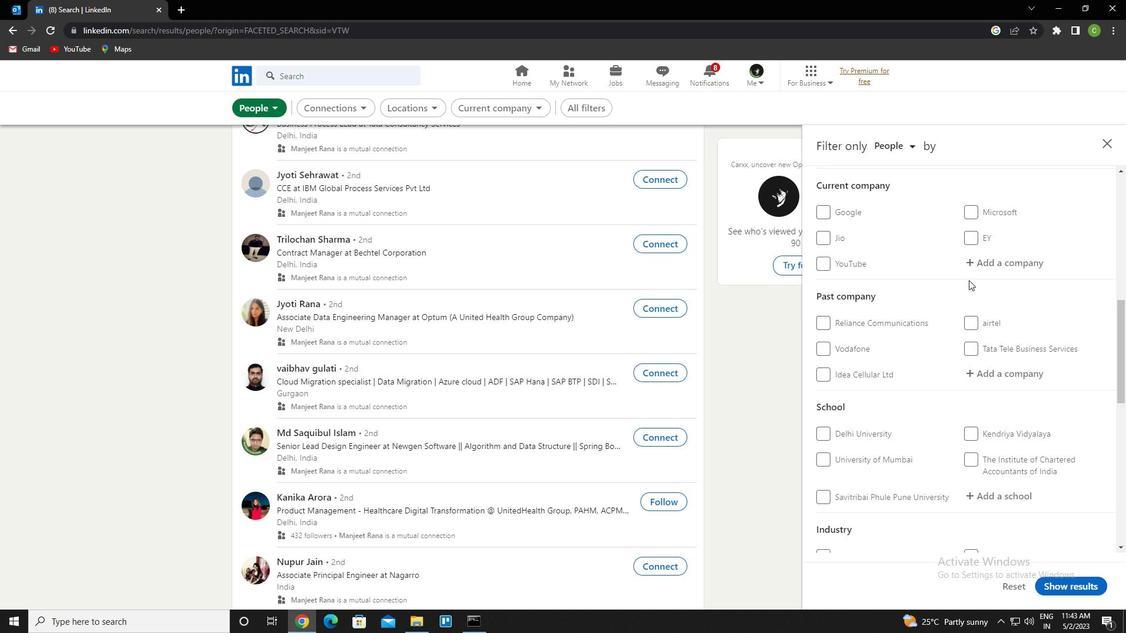 
Action: Mouse pressed left at (991, 266)
Screenshot: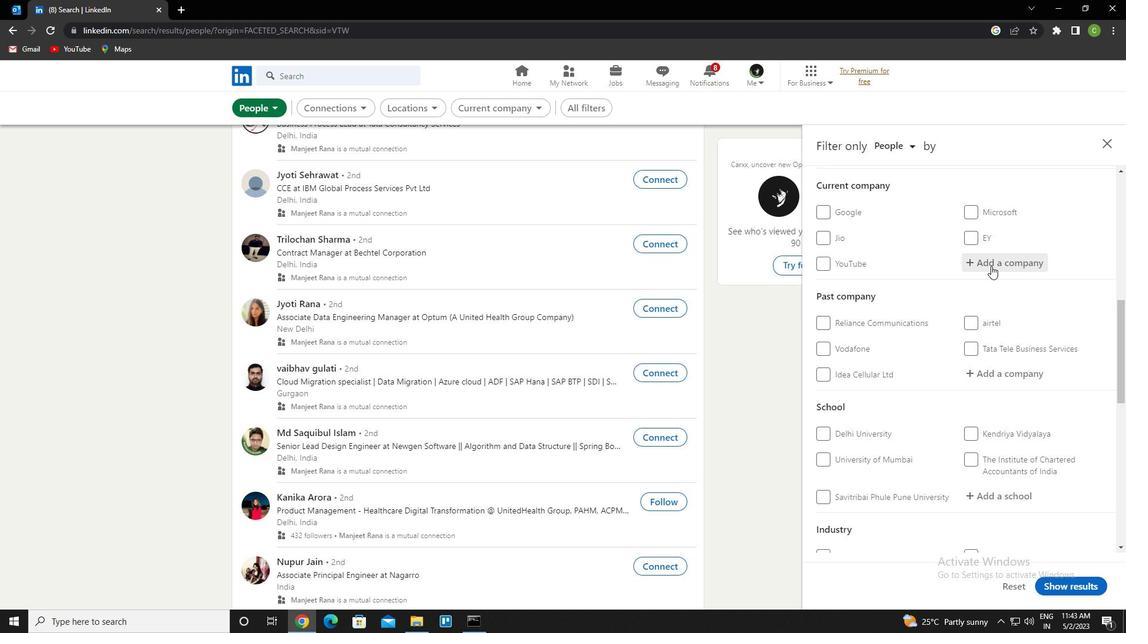 
Action: Key pressed <Key.caps_lock>m<Key.caps_lock>otivational<Key.space><Key.down><Key.enter>
Screenshot: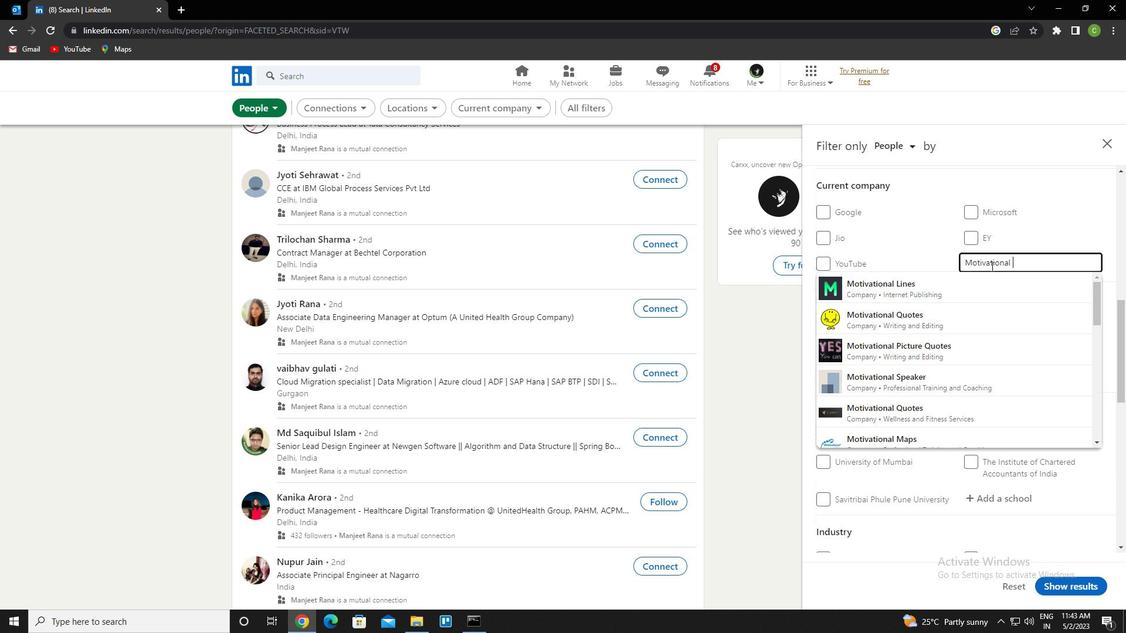 
Action: Mouse scrolled (991, 265) with delta (0, 0)
Screenshot: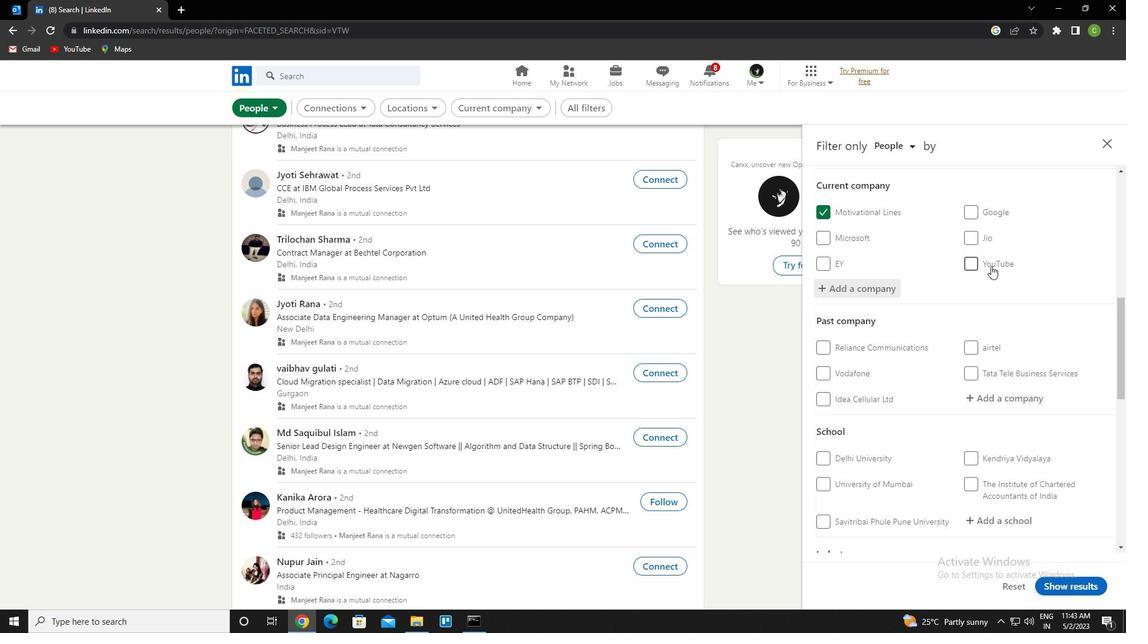 
Action: Mouse moved to (1002, 407)
Screenshot: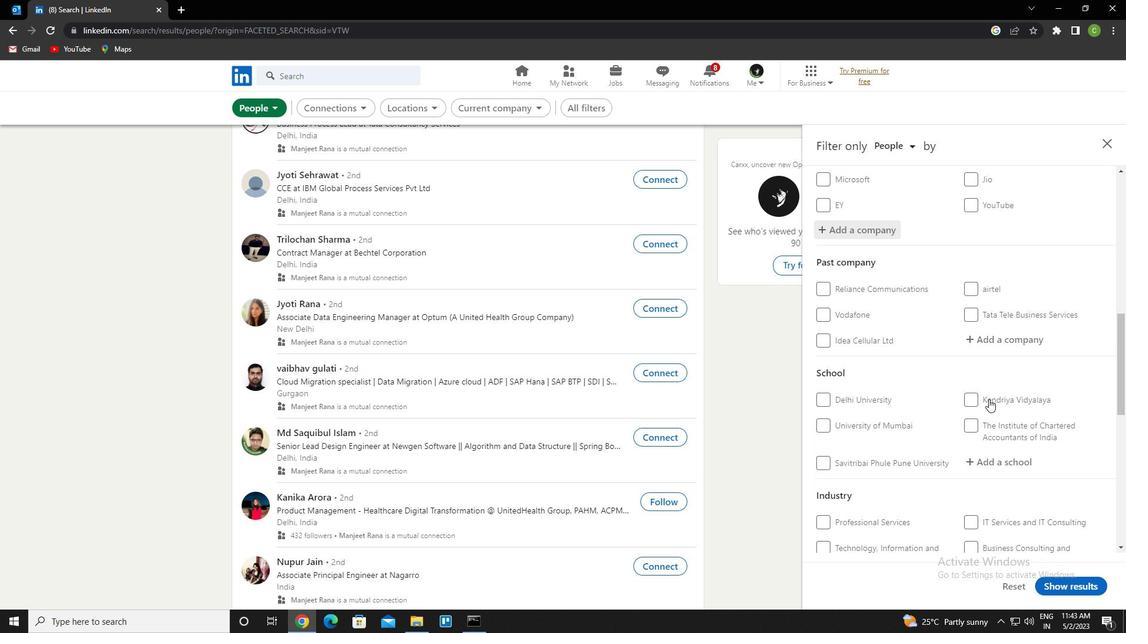 
Action: Mouse scrolled (1002, 406) with delta (0, 0)
Screenshot: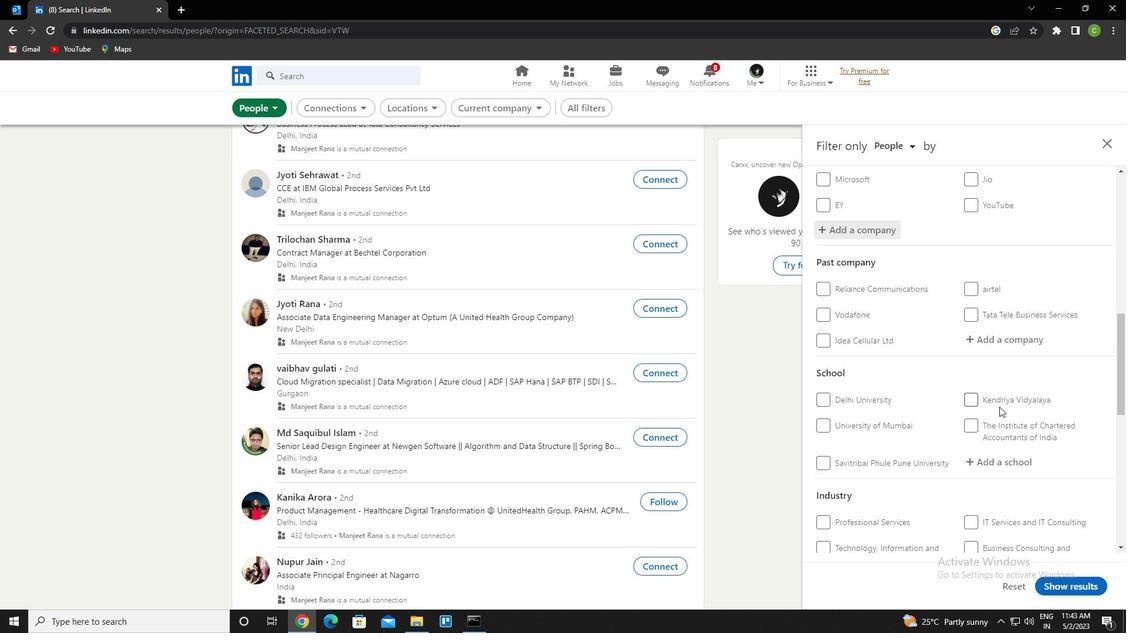 
Action: Mouse moved to (1002, 404)
Screenshot: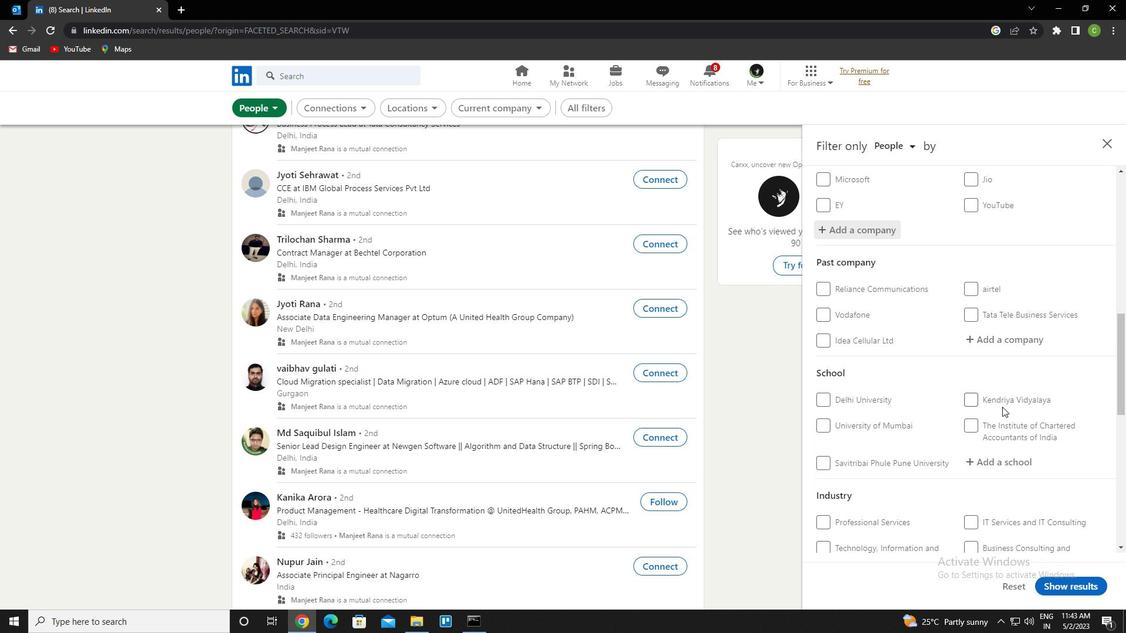 
Action: Mouse scrolled (1002, 404) with delta (0, 0)
Screenshot: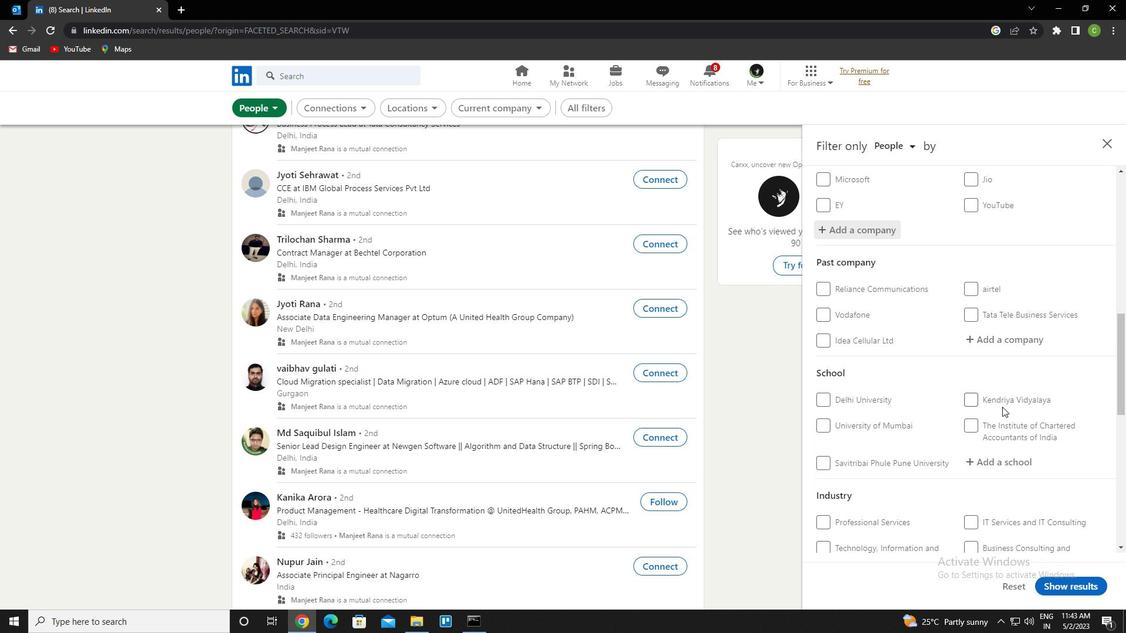 
Action: Mouse moved to (1002, 398)
Screenshot: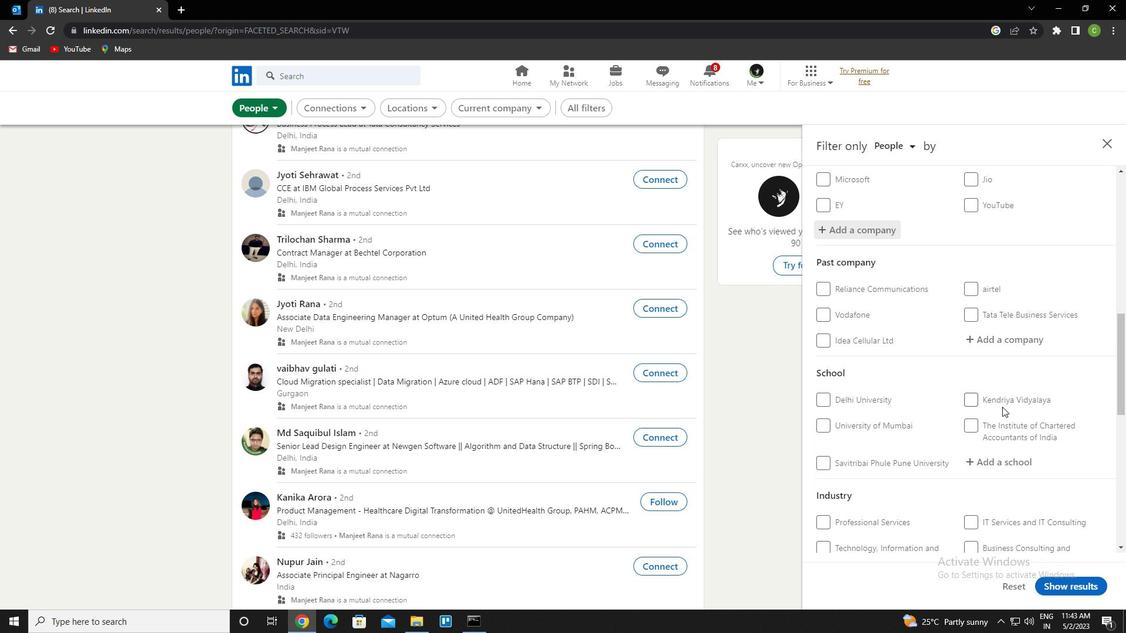 
Action: Mouse scrolled (1002, 398) with delta (0, 0)
Screenshot: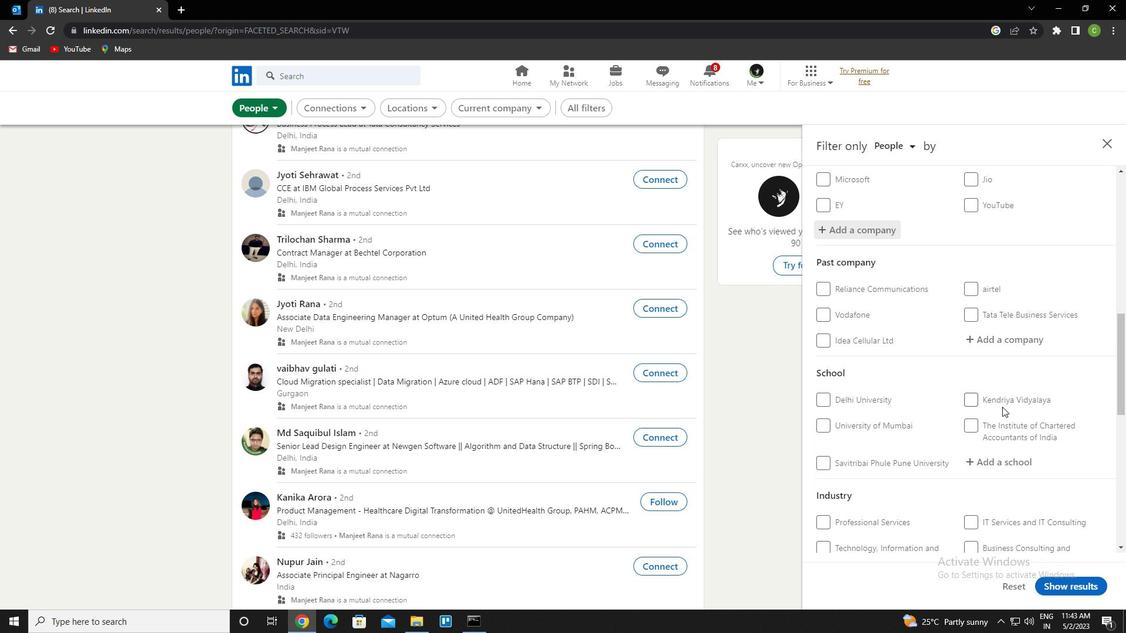 
Action: Mouse moved to (1002, 390)
Screenshot: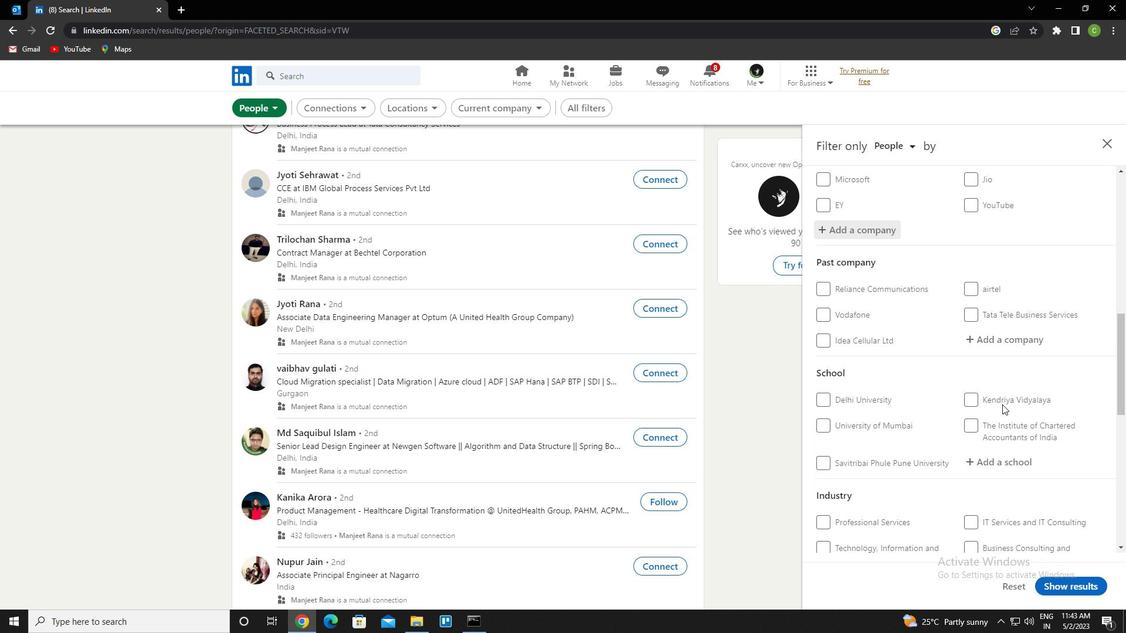 
Action: Mouse scrolled (1002, 389) with delta (0, 0)
Screenshot: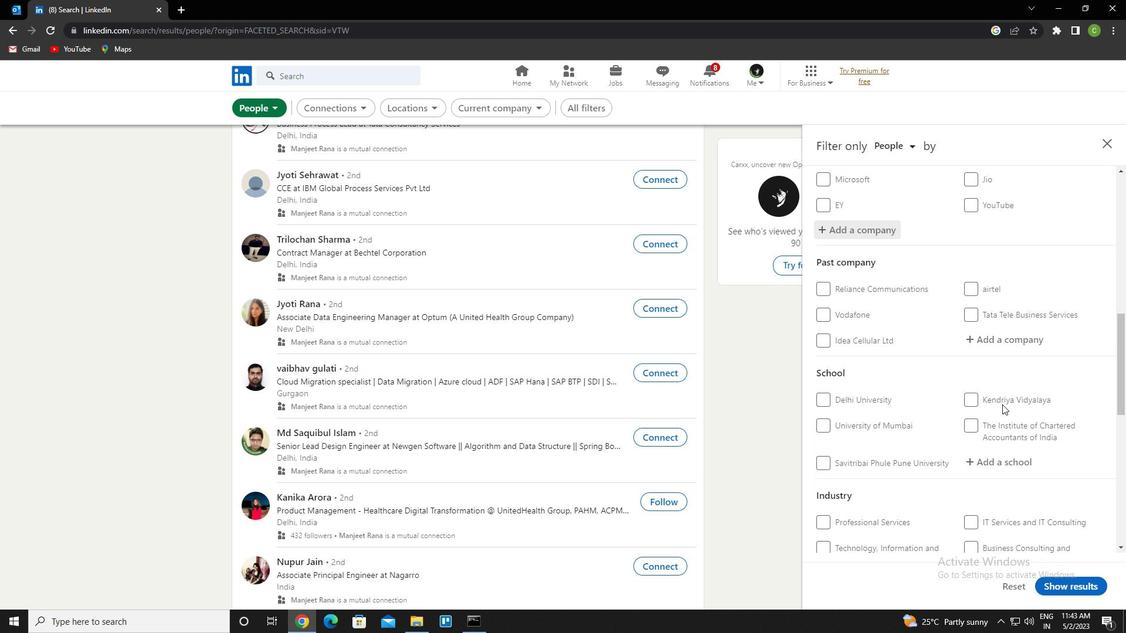
Action: Mouse moved to (1011, 231)
Screenshot: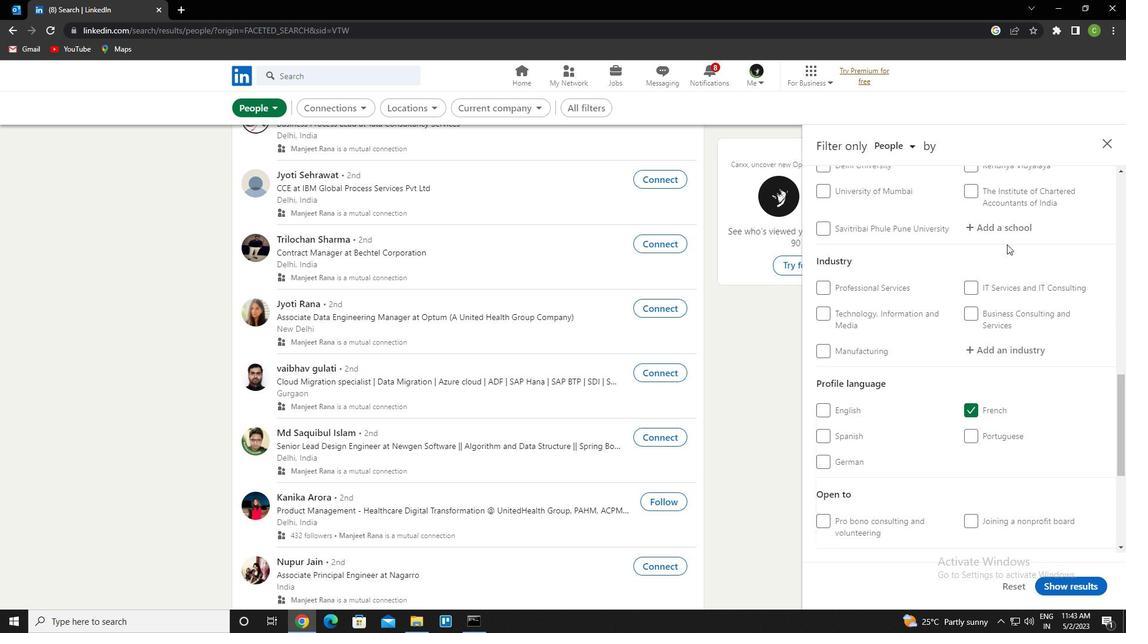
Action: Mouse pressed left at (1011, 231)
Screenshot: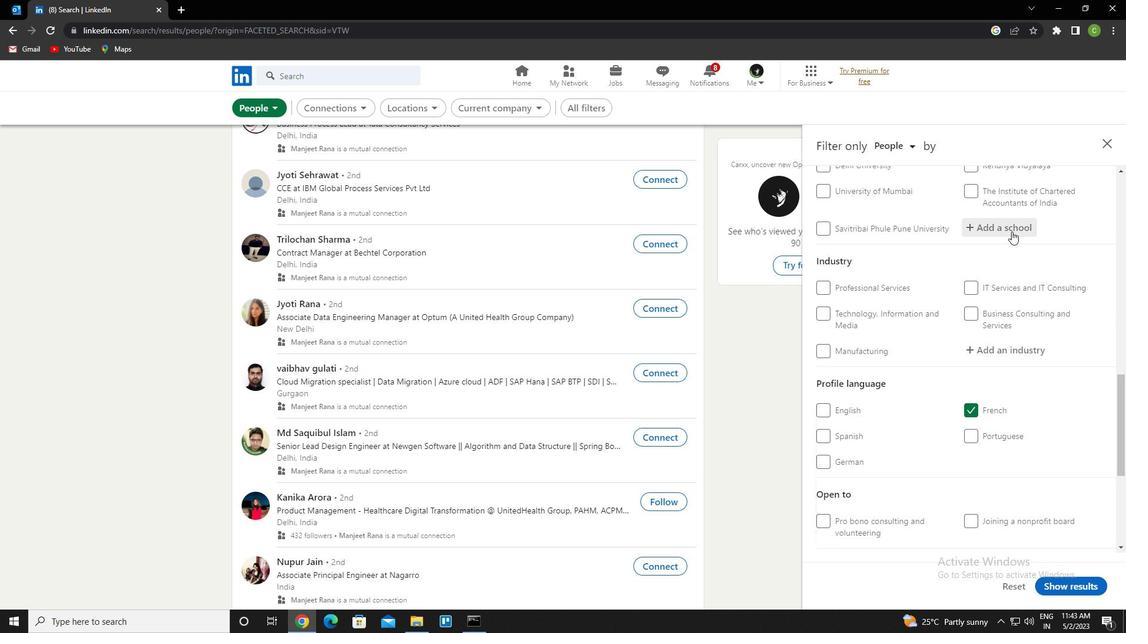 
Action: Key pressed <Key.caps_lock>t<Key.caps_lock>eacher<Key.space><Key.caps_lock>t<Key.caps_lock>raining<Key.down><Key.enter>
Screenshot: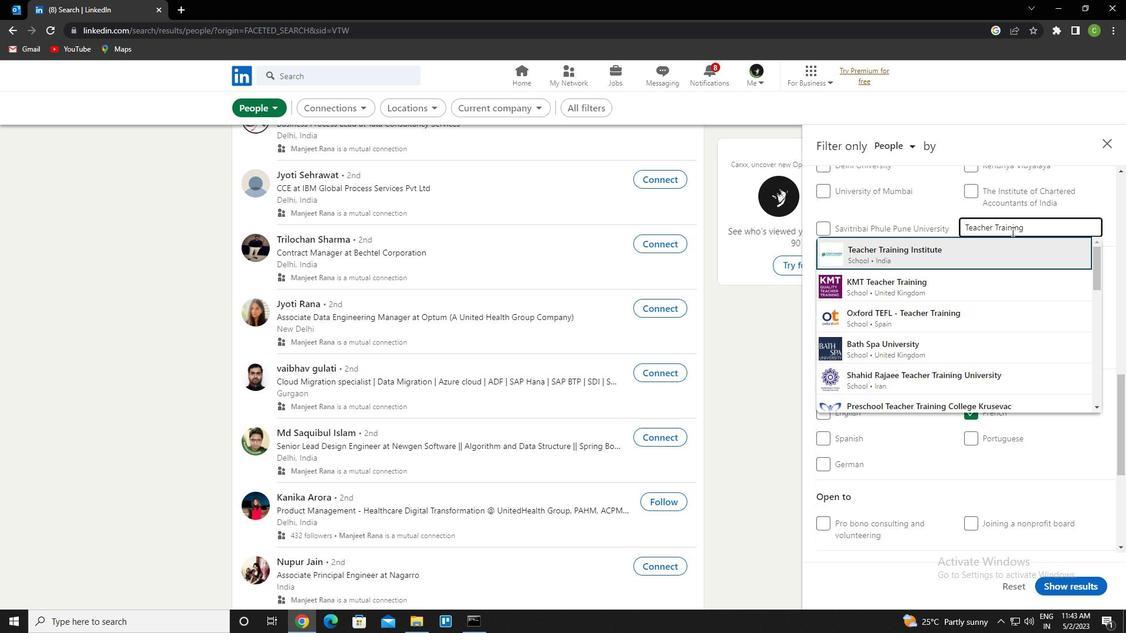 
Action: Mouse scrolled (1011, 231) with delta (0, 0)
Screenshot: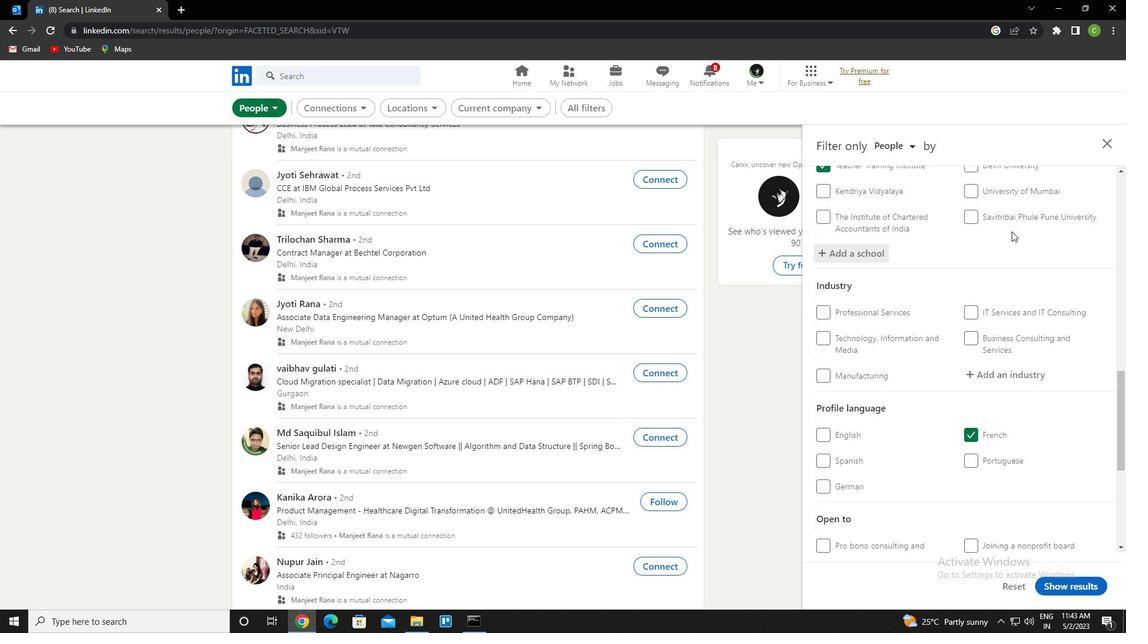 
Action: Mouse scrolled (1011, 231) with delta (0, 0)
Screenshot: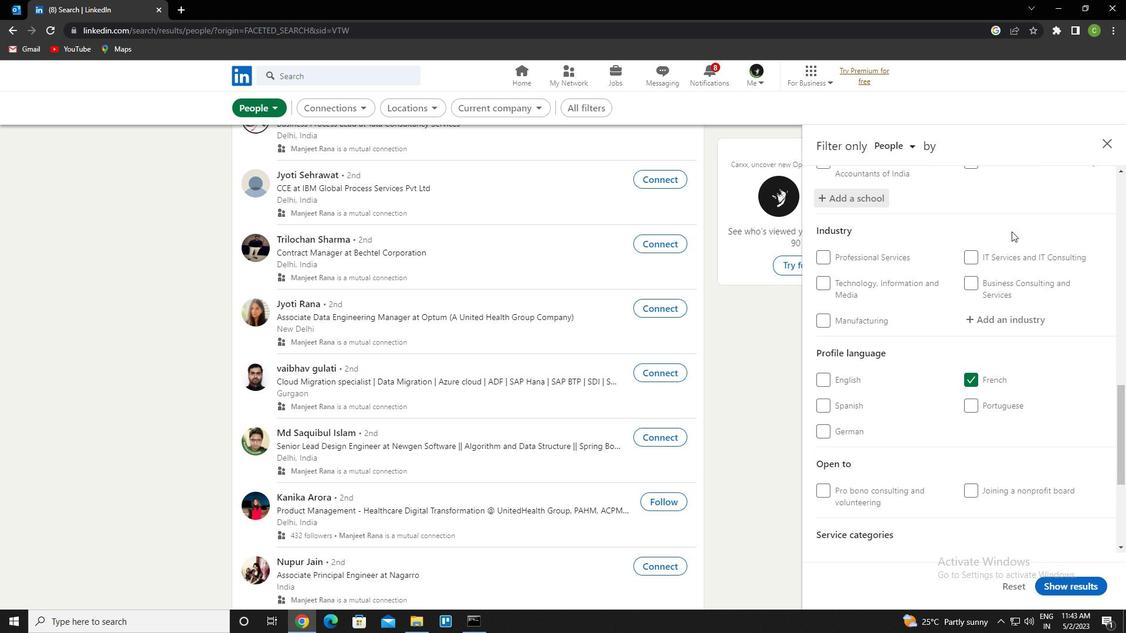 
Action: Mouse moved to (1004, 255)
Screenshot: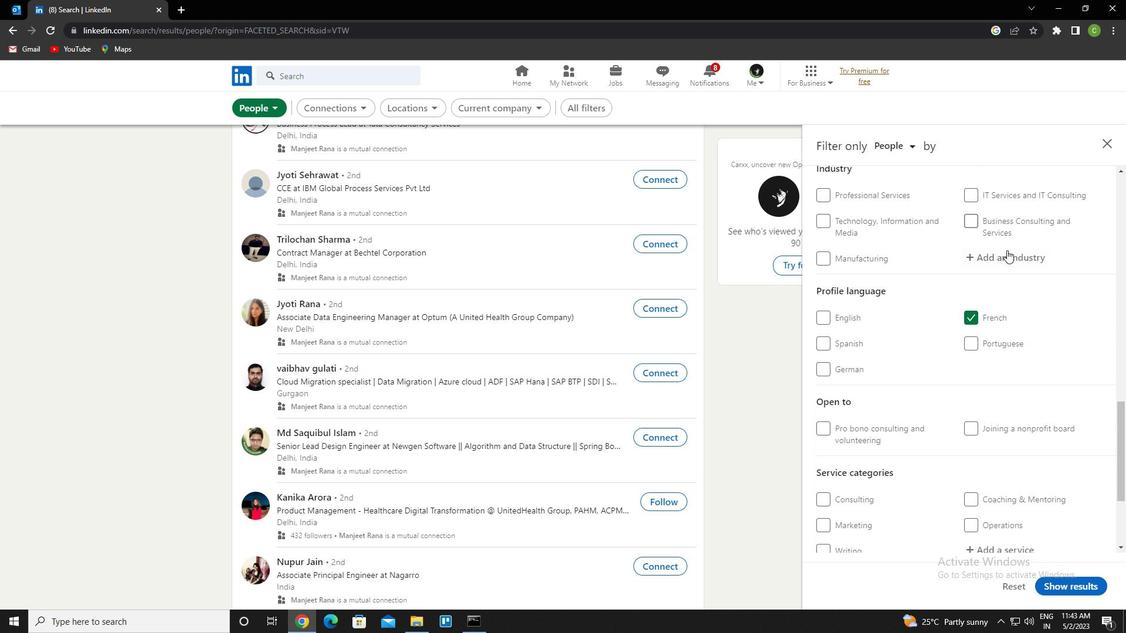 
Action: Mouse pressed left at (1004, 255)
Screenshot: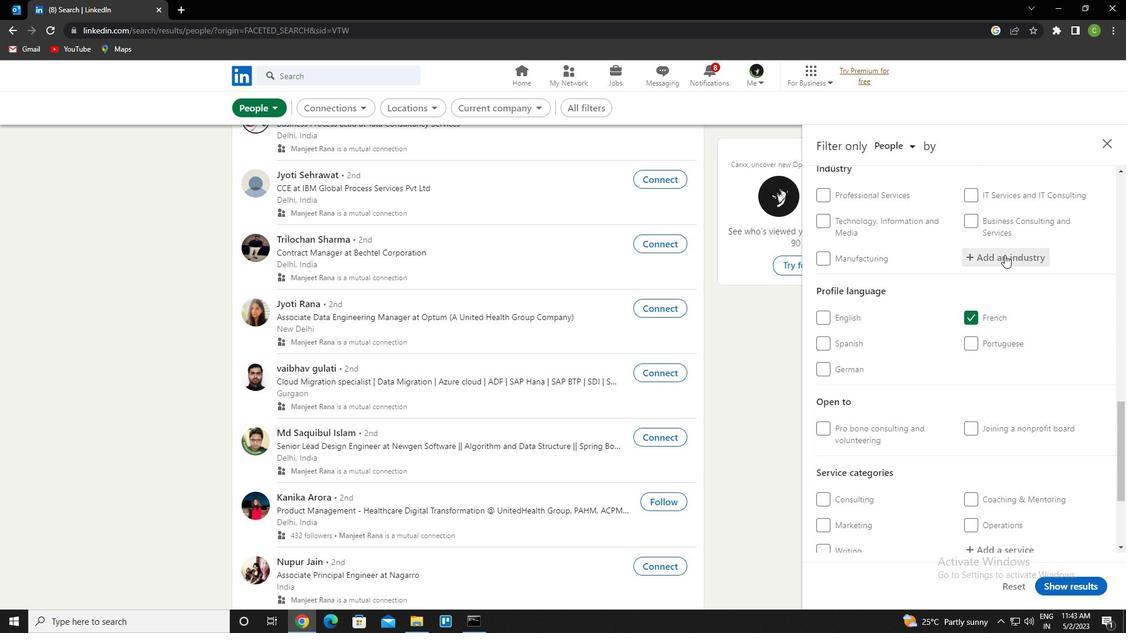 
Action: Key pressed <Key.caps_lock>u<Key.caps_lock>tilities<Key.down><Key.enter>
Screenshot: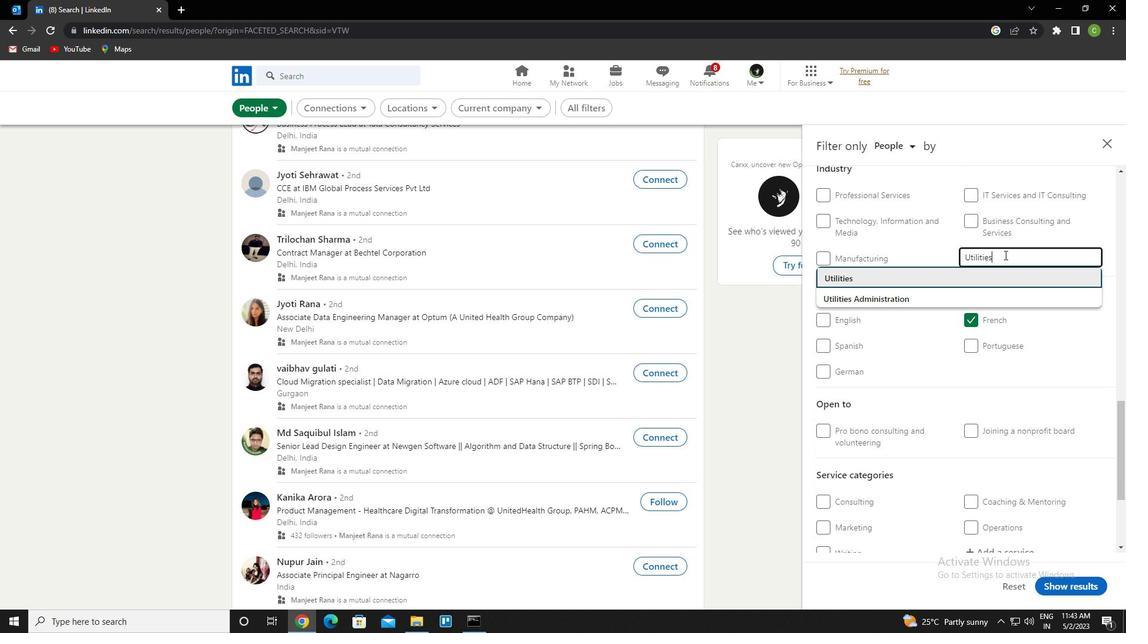 
Action: Mouse scrolled (1004, 254) with delta (0, 0)
Screenshot: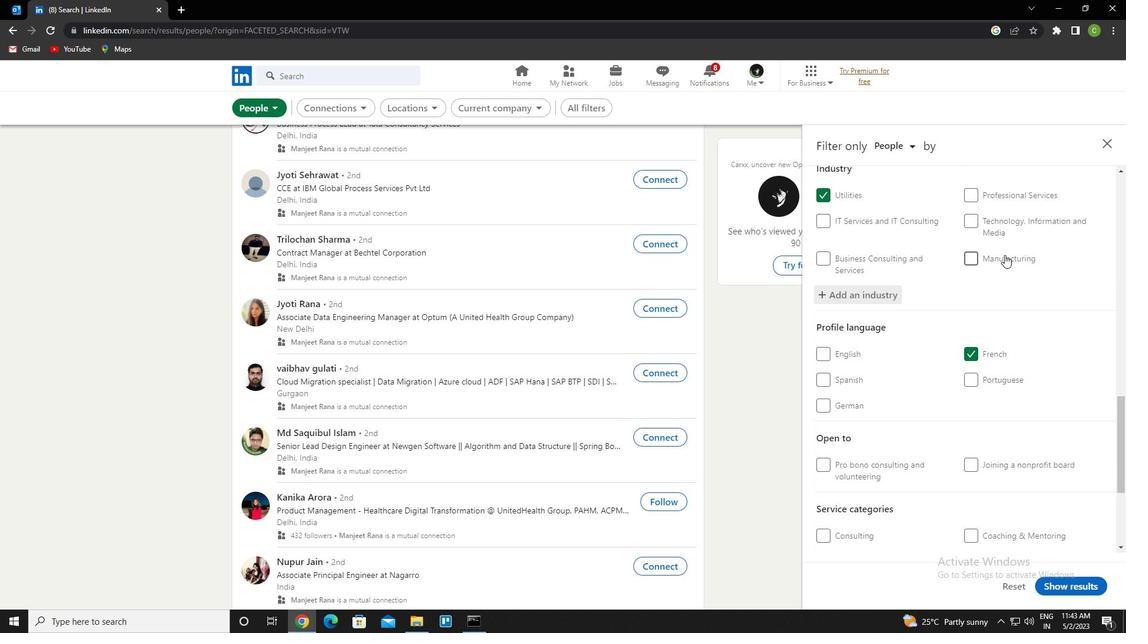 
Action: Mouse scrolled (1004, 254) with delta (0, 0)
Screenshot: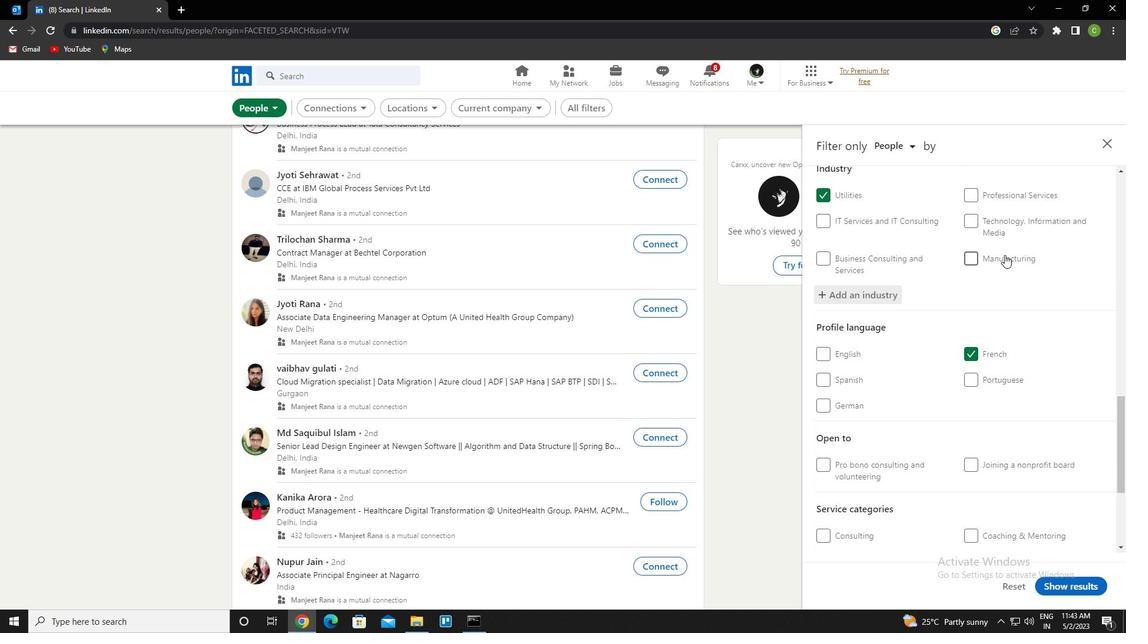 
Action: Mouse scrolled (1004, 254) with delta (0, 0)
Screenshot: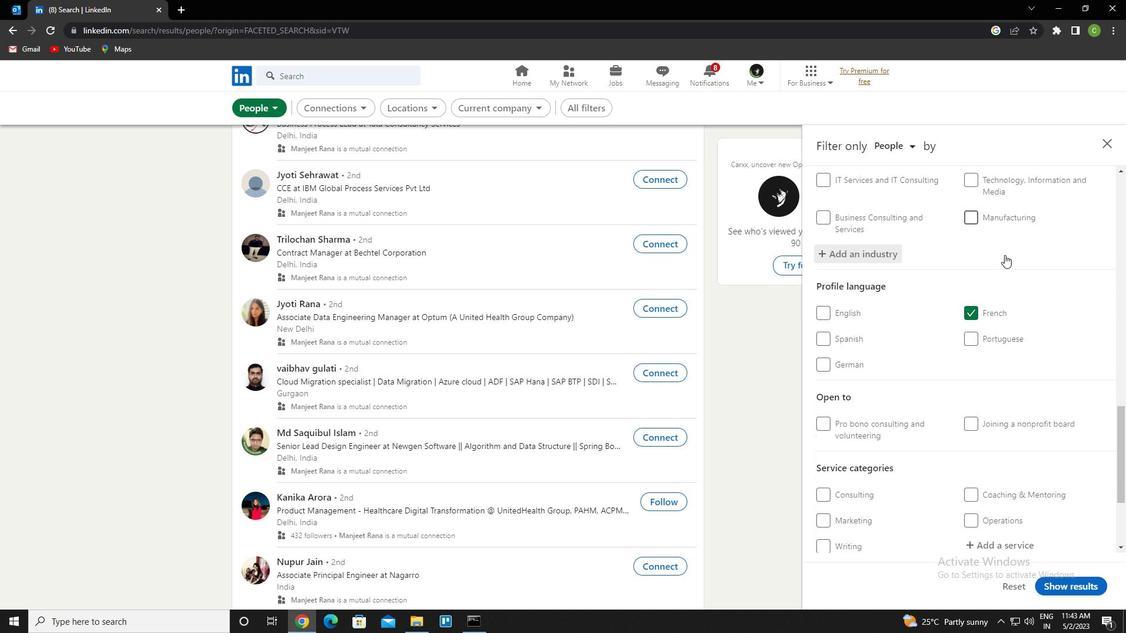 
Action: Mouse scrolled (1004, 254) with delta (0, 0)
Screenshot: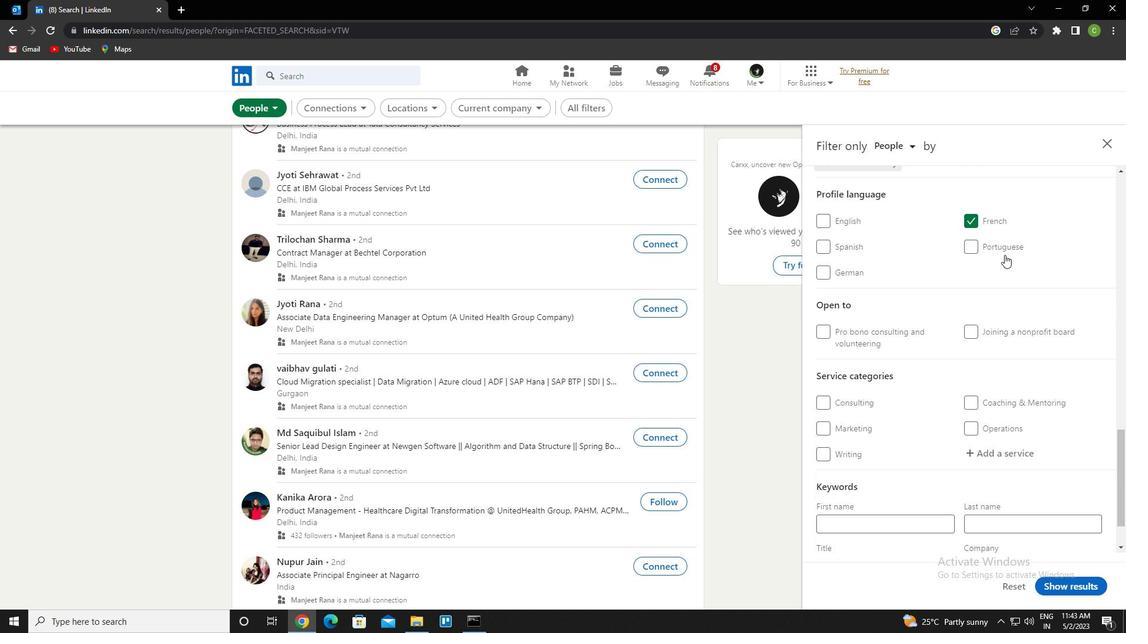 
Action: Mouse moved to (1004, 255)
Screenshot: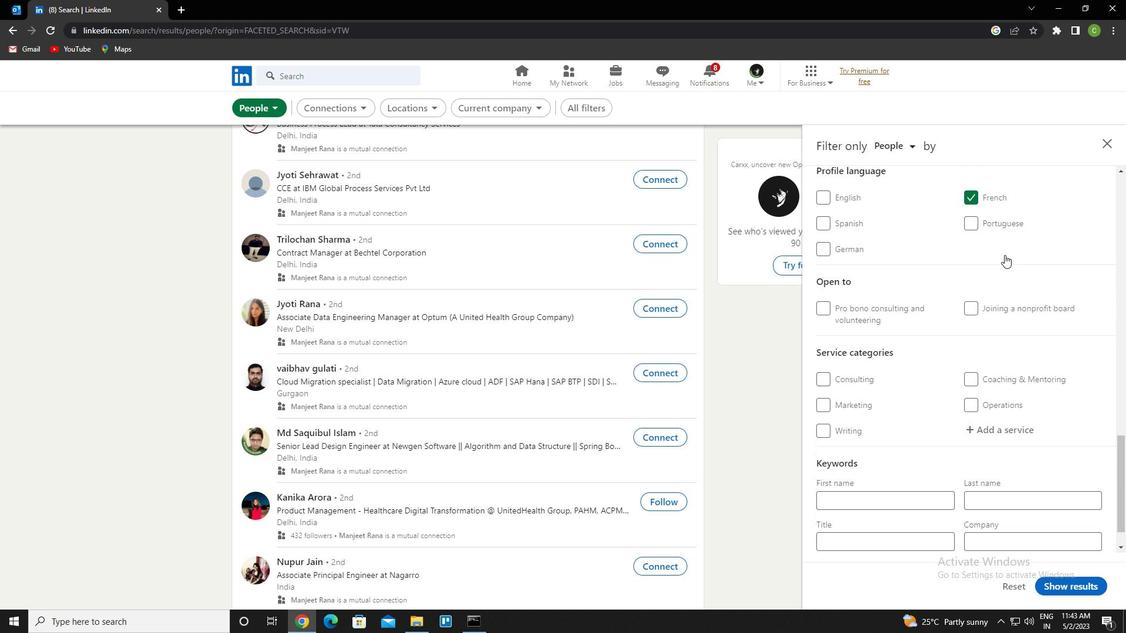 
Action: Mouse scrolled (1004, 255) with delta (0, 0)
Screenshot: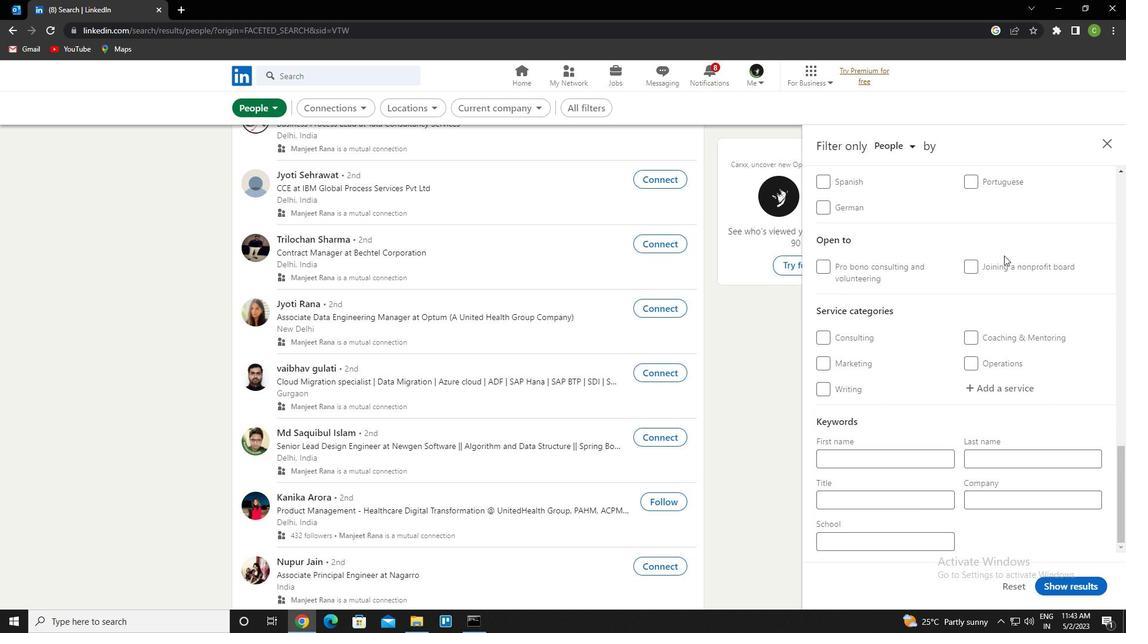 
Action: Mouse scrolled (1004, 255) with delta (0, 0)
Screenshot: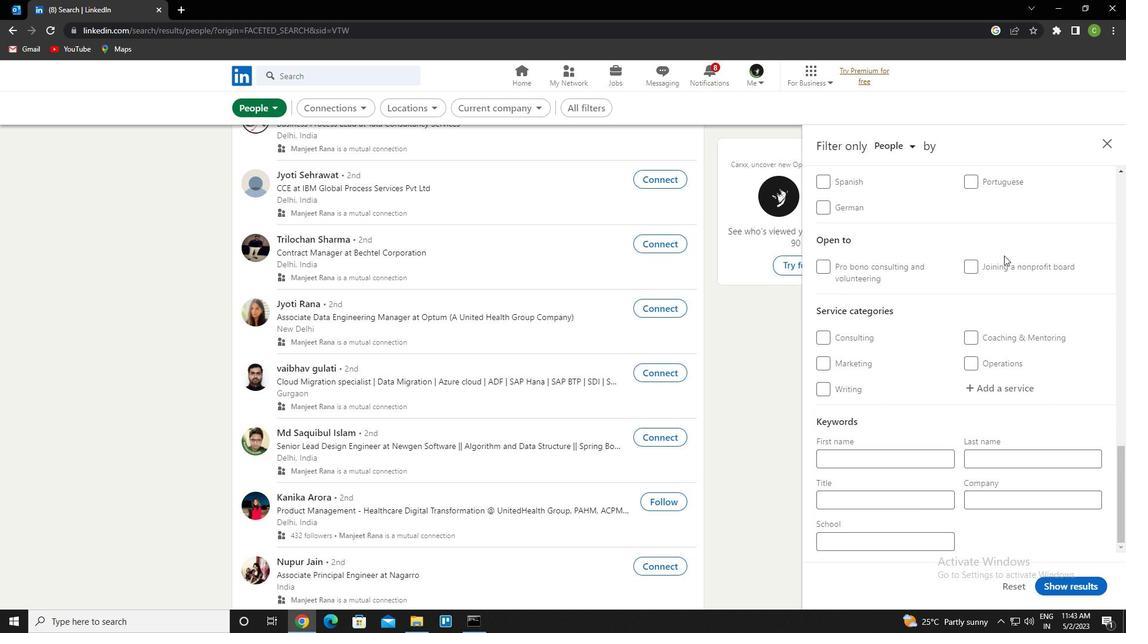 
Action: Mouse scrolled (1004, 255) with delta (0, 0)
Screenshot: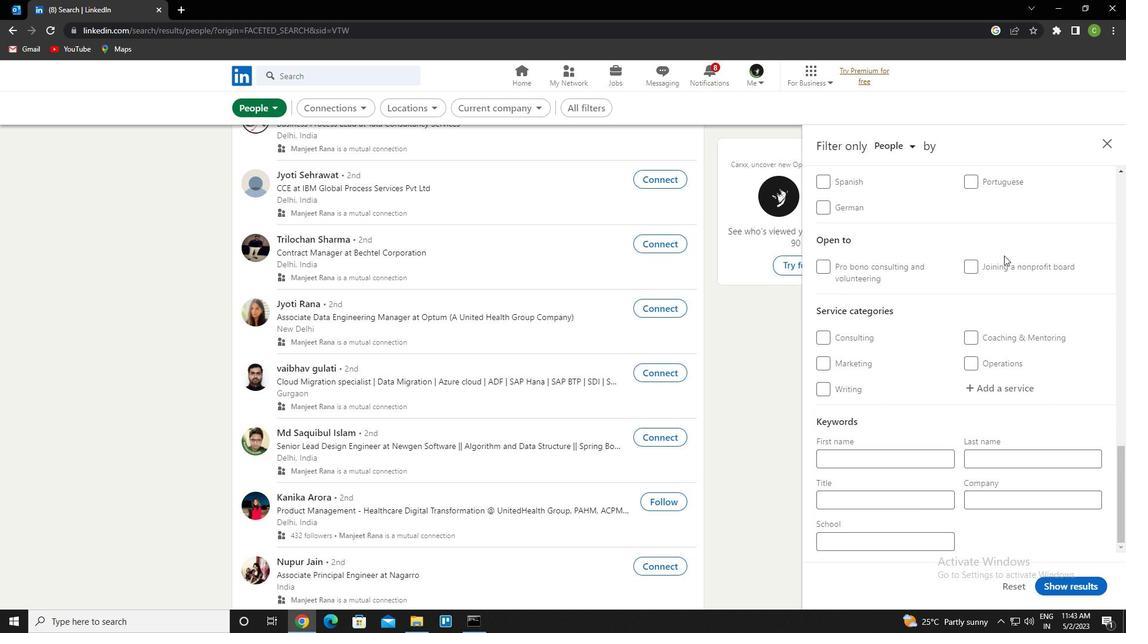 
Action: Mouse moved to (1023, 395)
Screenshot: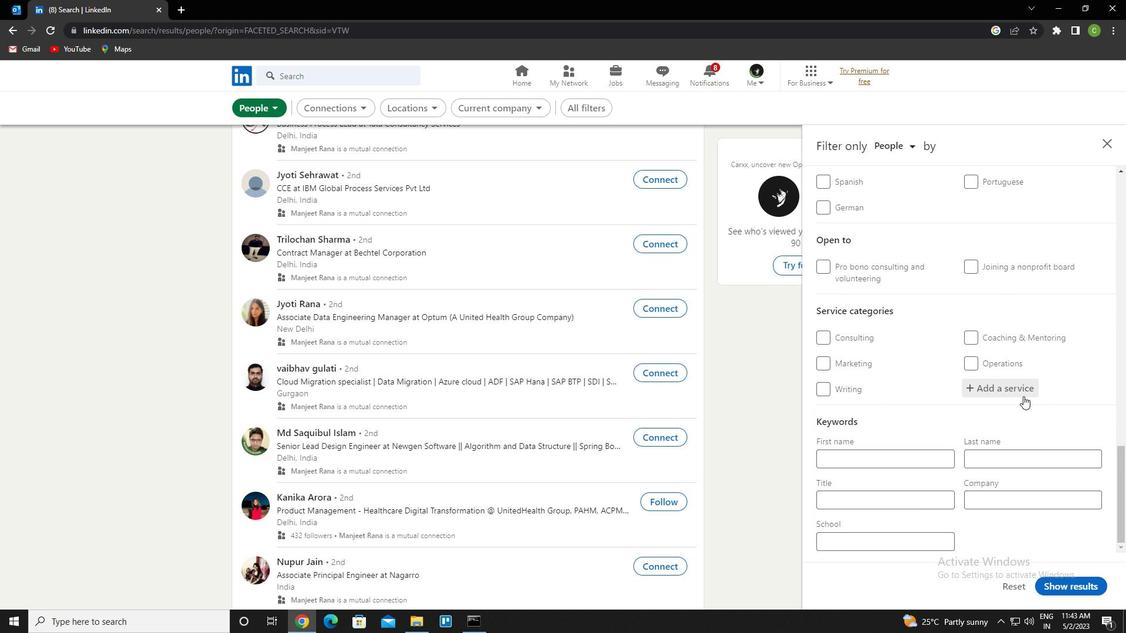 
Action: Mouse pressed left at (1023, 395)
Screenshot: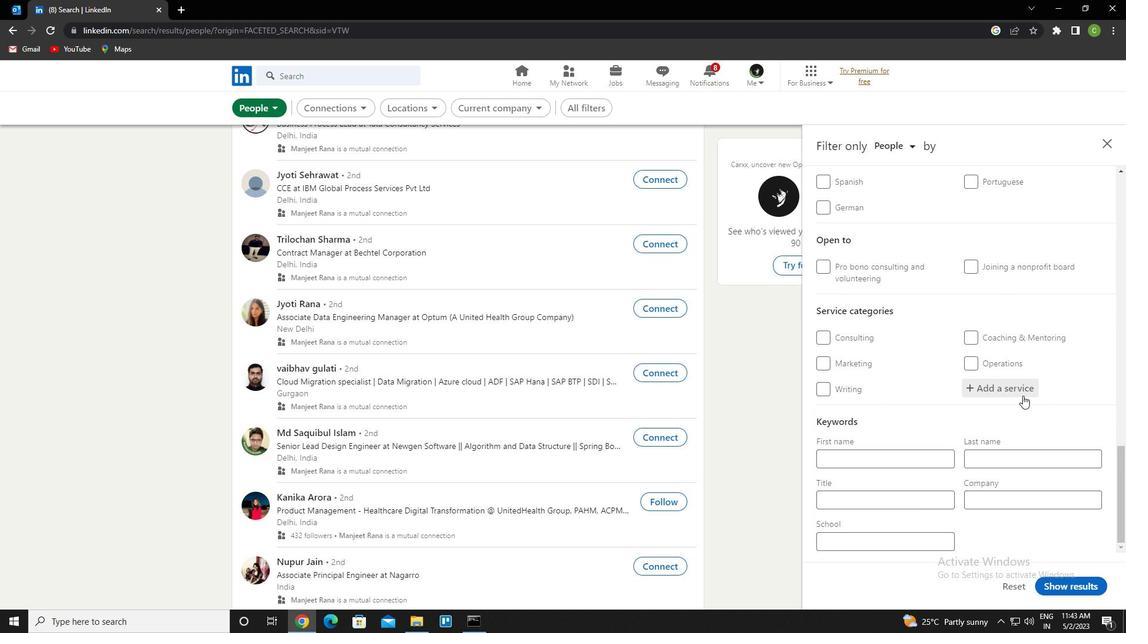 
Action: Key pressed <Key.caps_lock>a<Key.caps_lock>udio<Key.down><Key.enter>
Screenshot: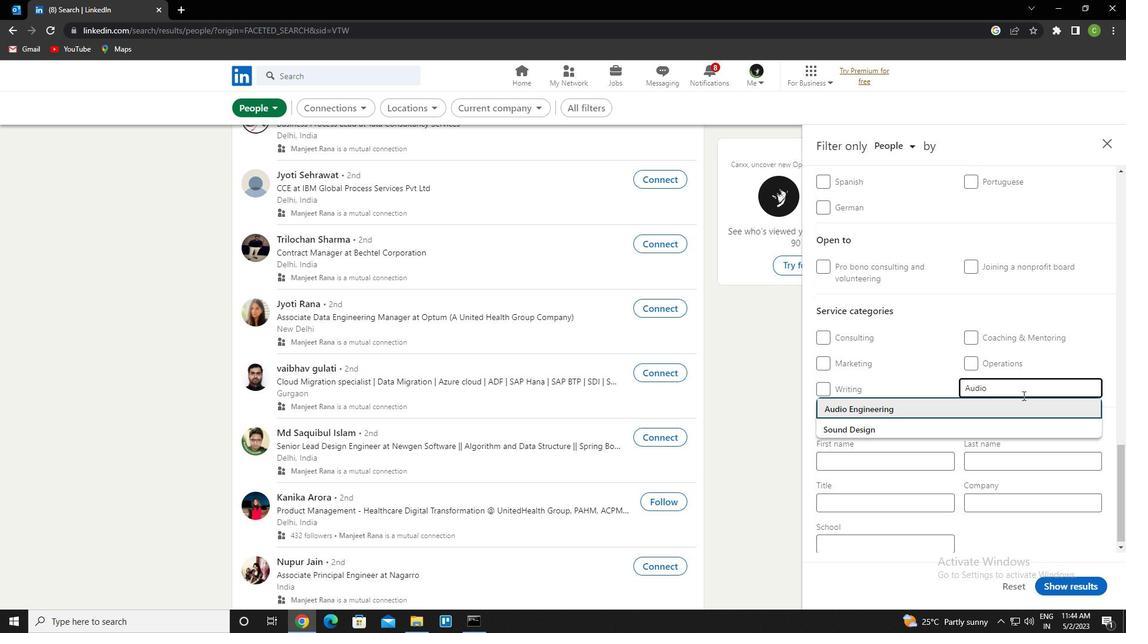
Action: Mouse scrolled (1023, 395) with delta (0, 0)
Screenshot: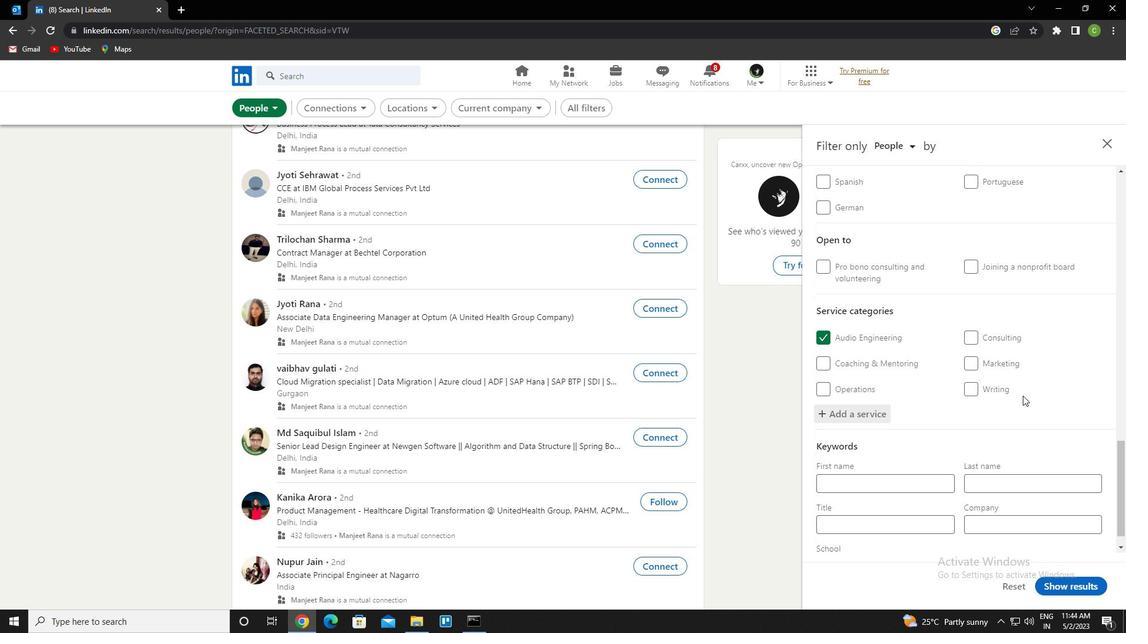
Action: Mouse scrolled (1023, 395) with delta (0, 0)
Screenshot: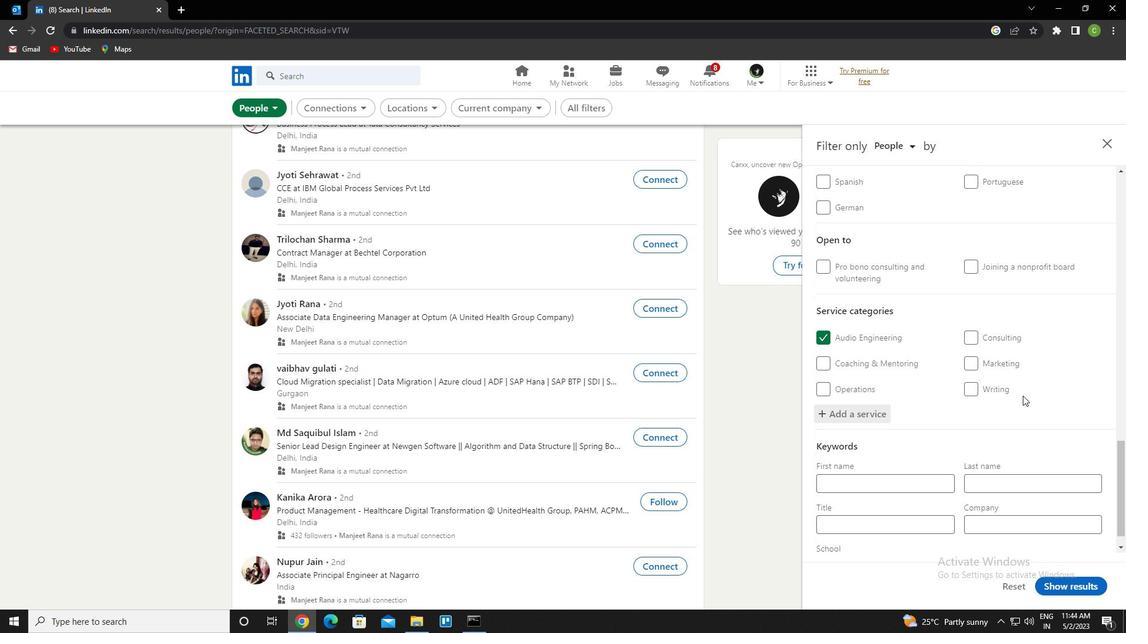 
Action: Mouse scrolled (1023, 395) with delta (0, 0)
Screenshot: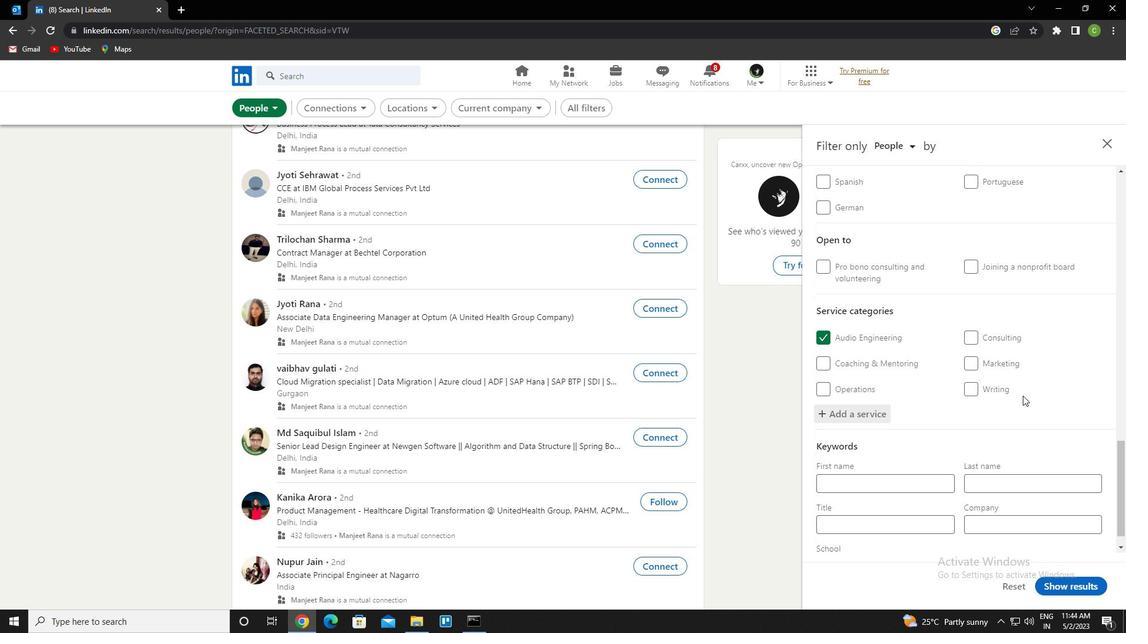 
Action: Mouse scrolled (1023, 395) with delta (0, 0)
Screenshot: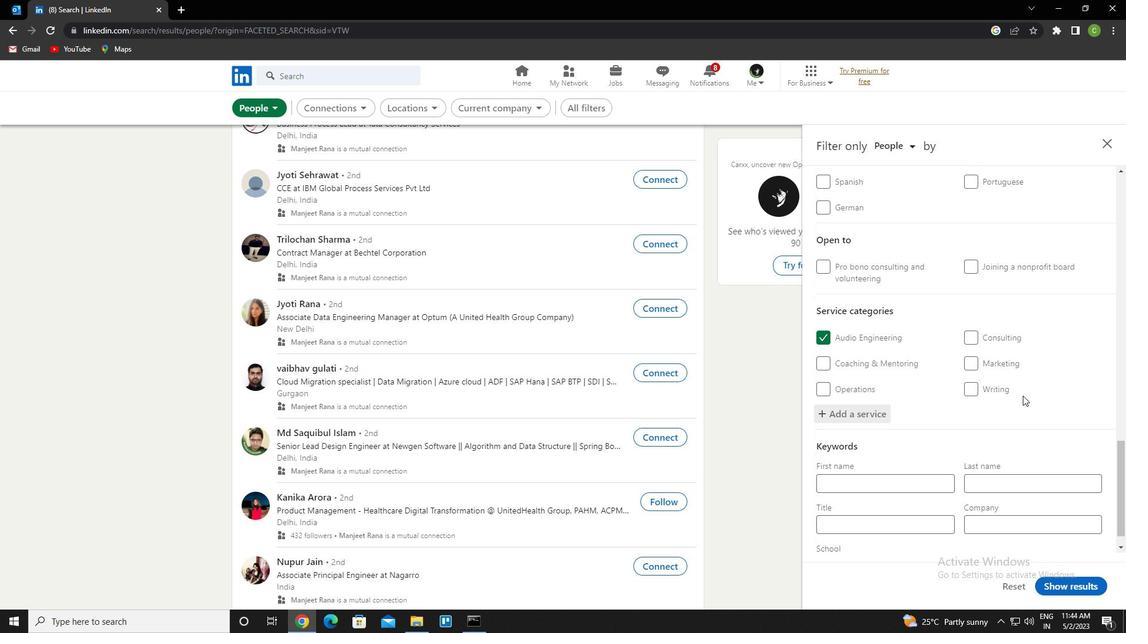 
Action: Mouse scrolled (1023, 395) with delta (0, 0)
Screenshot: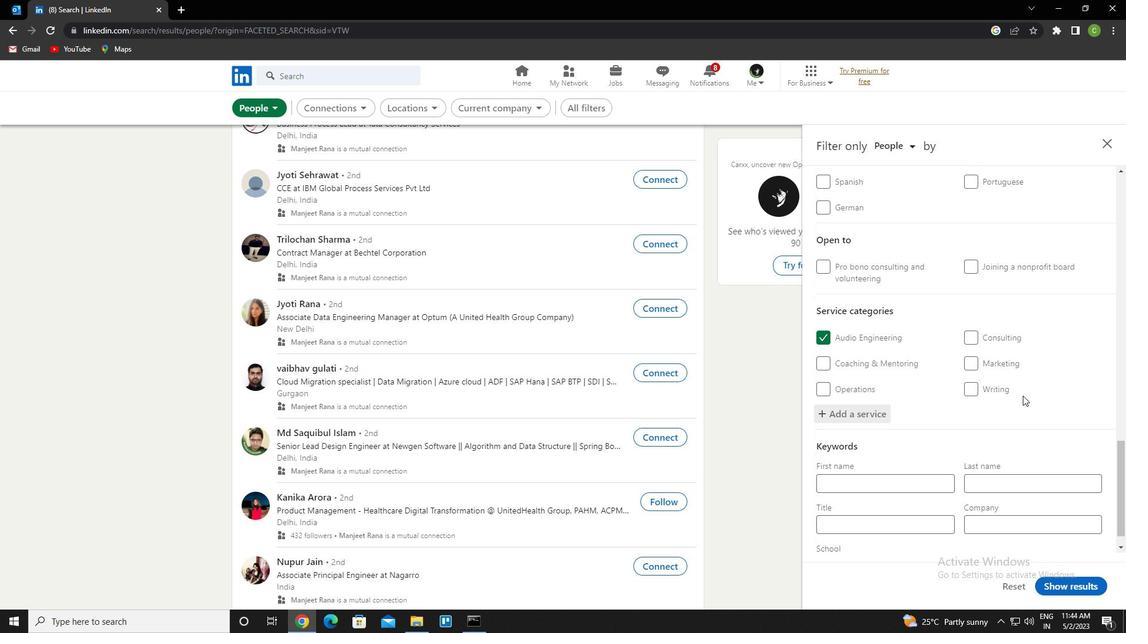 
Action: Mouse scrolled (1023, 395) with delta (0, 0)
Screenshot: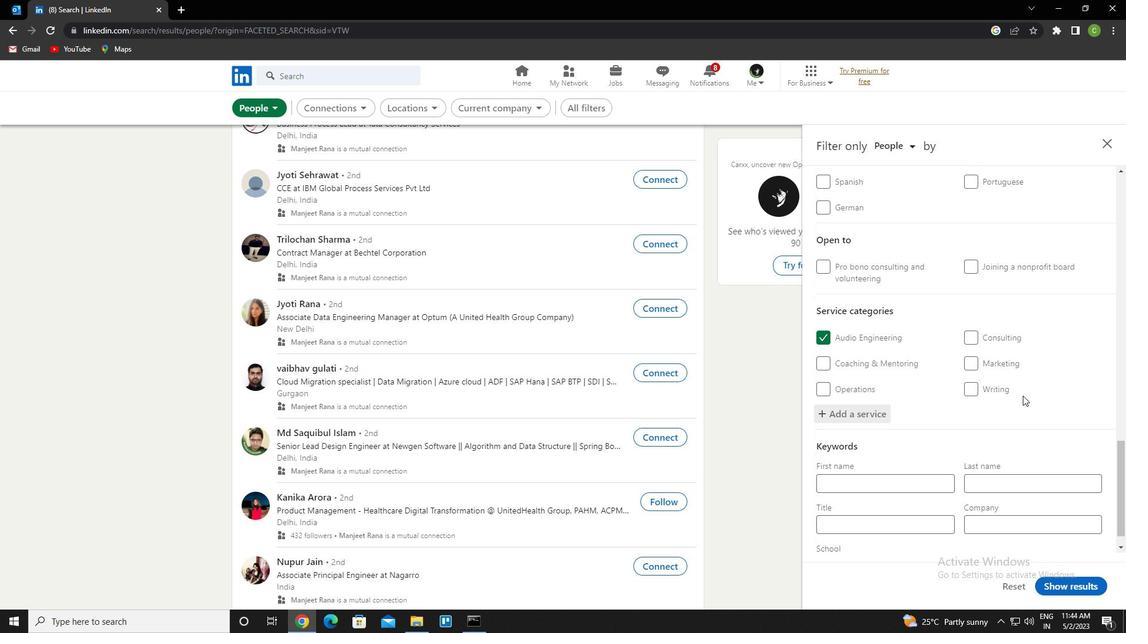 
Action: Mouse scrolled (1023, 395) with delta (0, 0)
Screenshot: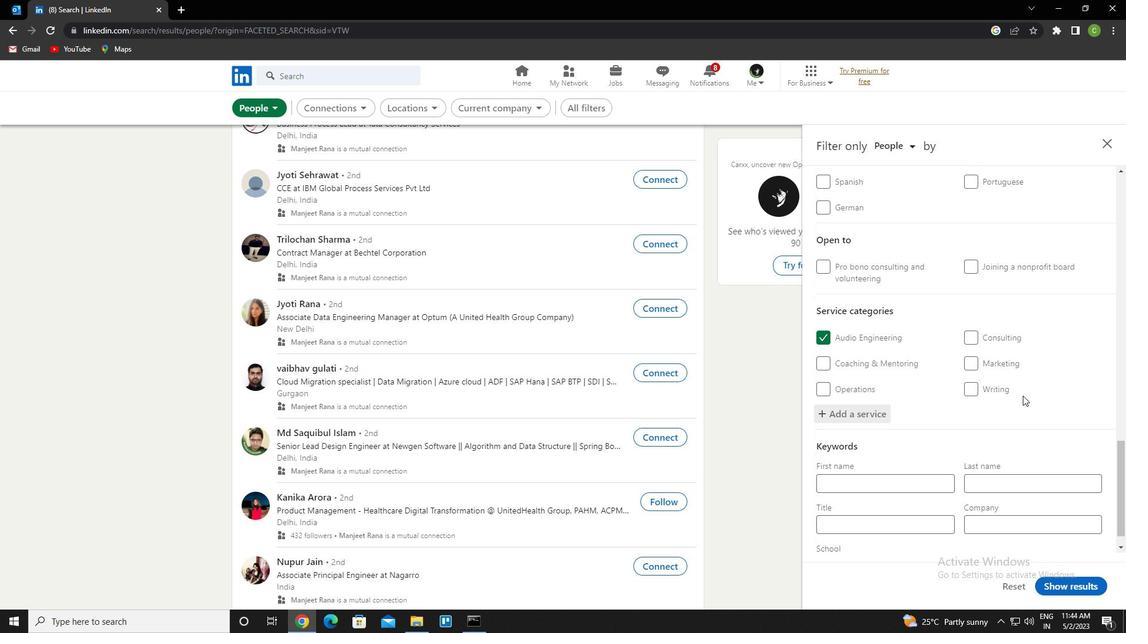 
Action: Mouse scrolled (1023, 395) with delta (0, 0)
Screenshot: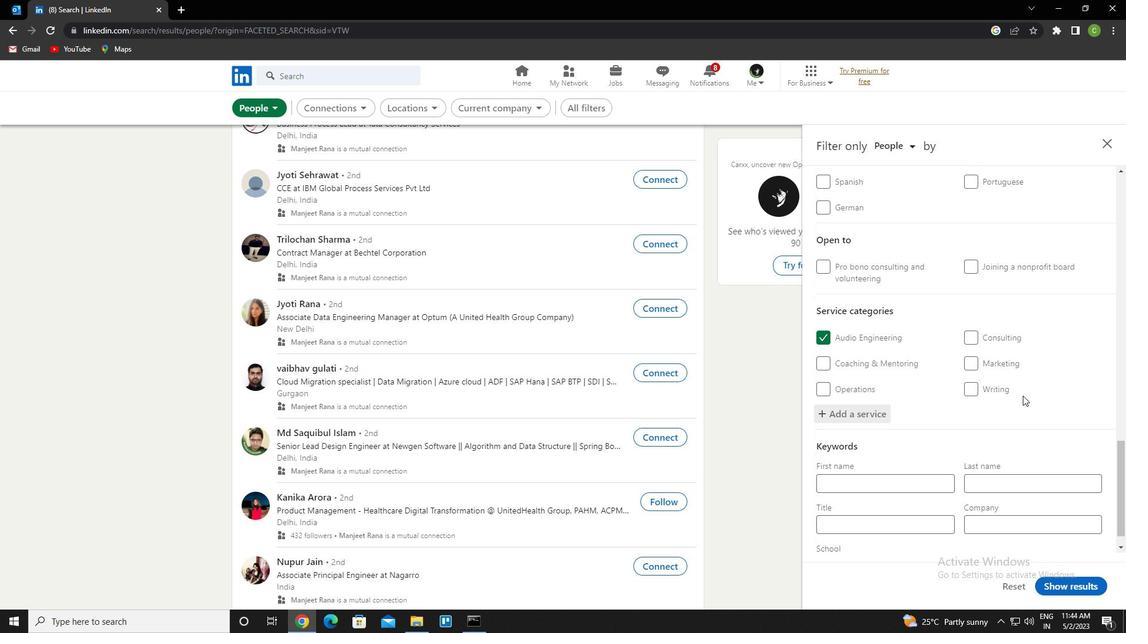 
Action: Mouse scrolled (1023, 395) with delta (0, 0)
Screenshot: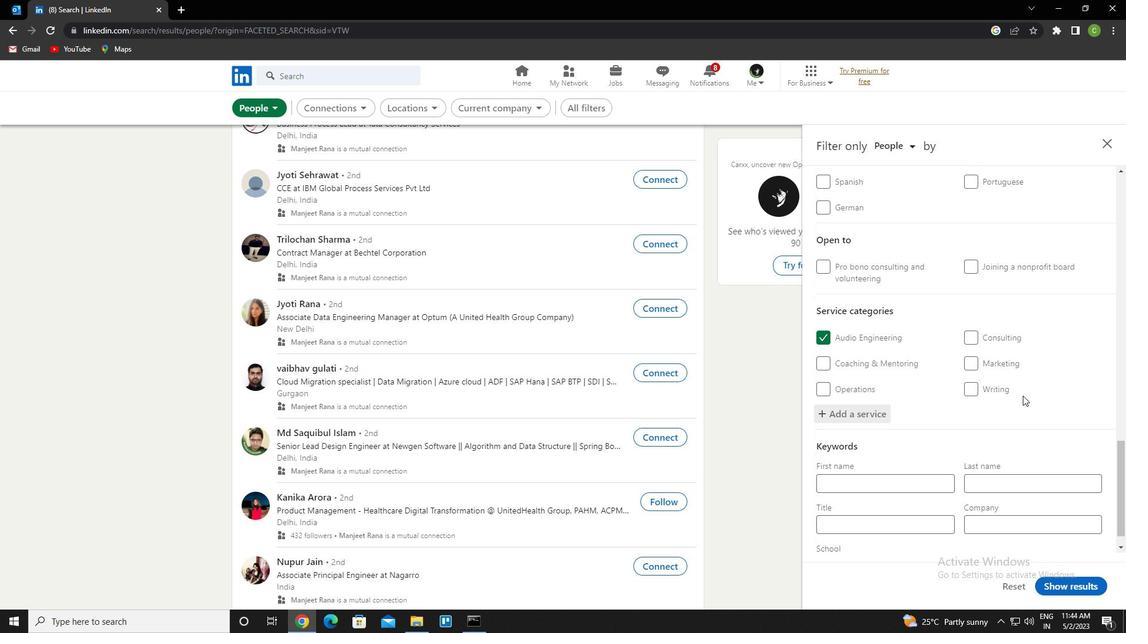 
Action: Mouse moved to (909, 503)
Screenshot: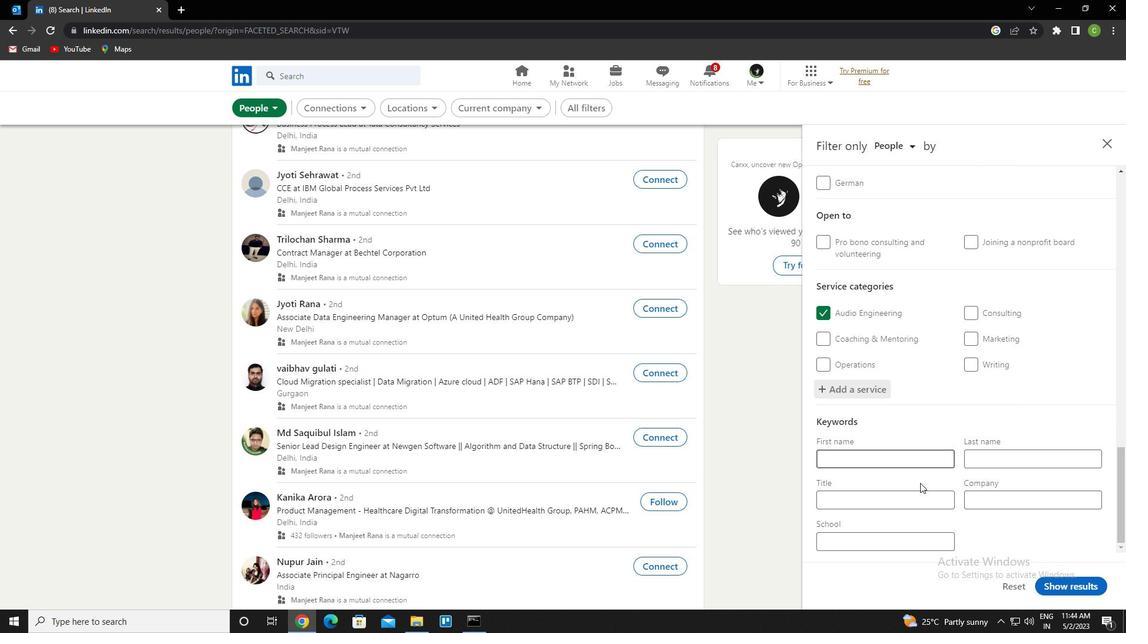 
Action: Mouse pressed left at (909, 503)
Screenshot: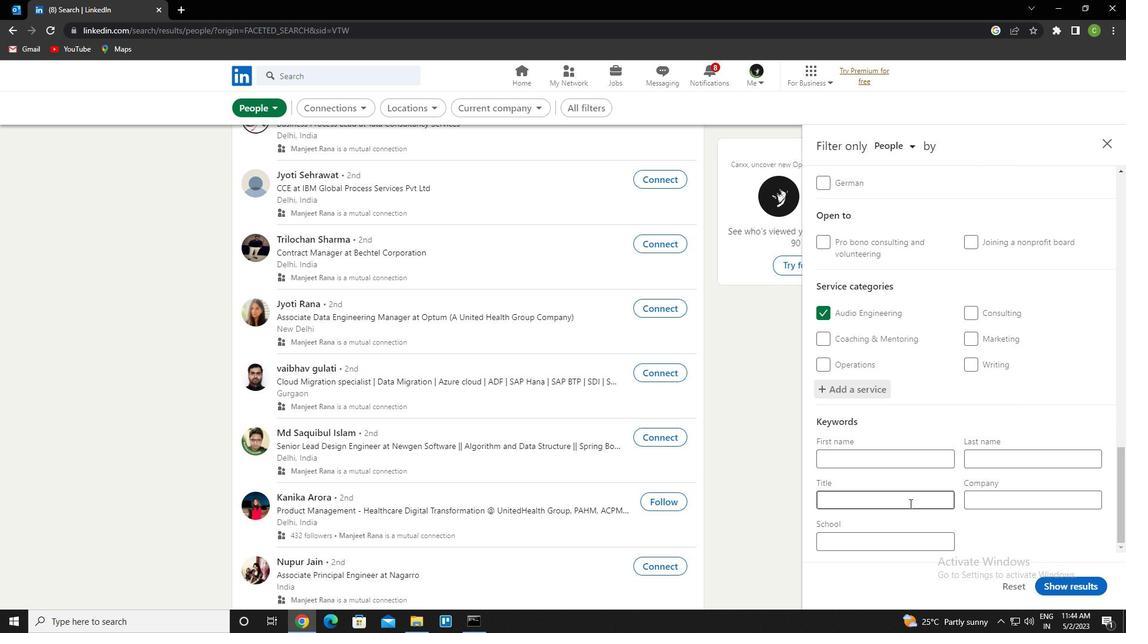 
Action: Key pressed <Key.caps_lock>m<Key.caps_lock>ainta<Key.backspace>nance<Key.space><Key.caps_lock>e<Key.caps_lock>ngineer
Screenshot: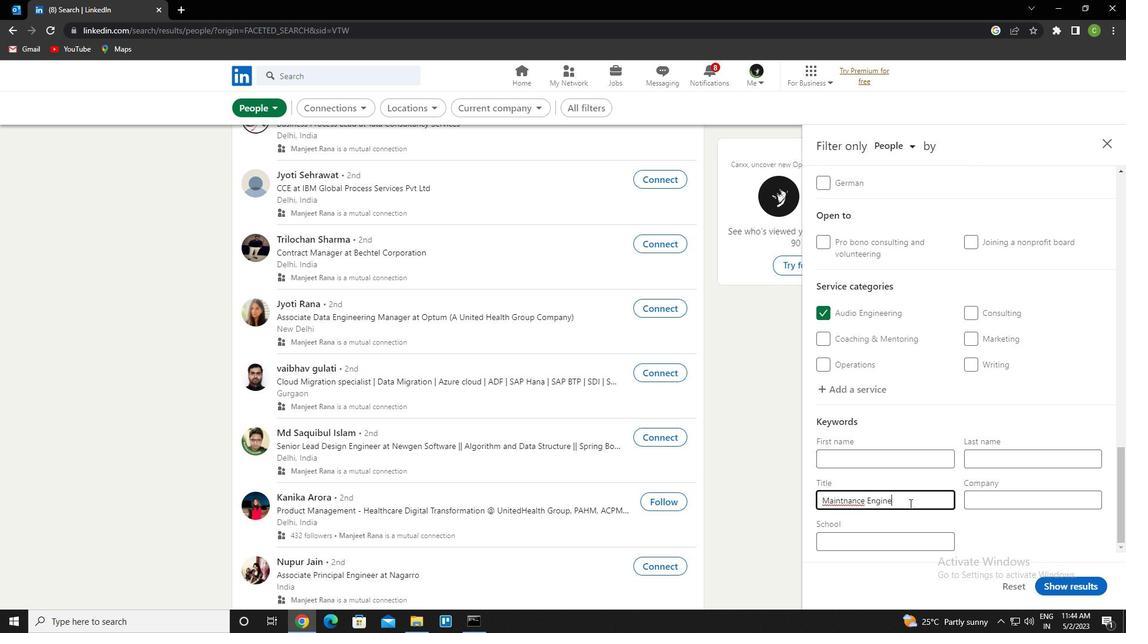 
Action: Mouse moved to (843, 501)
Screenshot: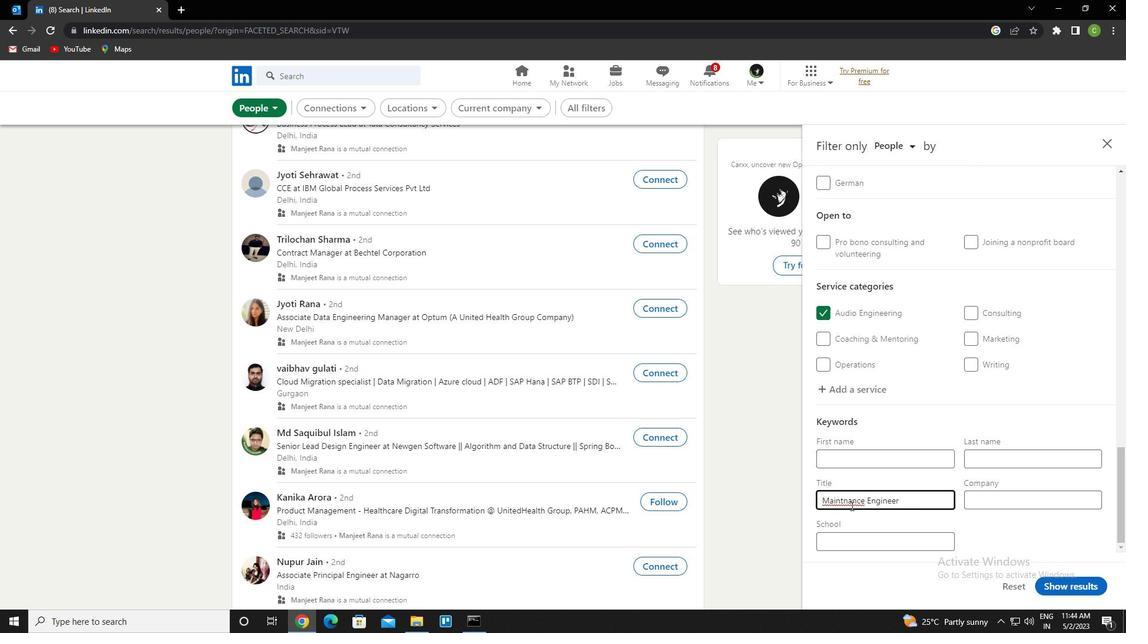 
Action: Mouse pressed left at (843, 501)
Screenshot: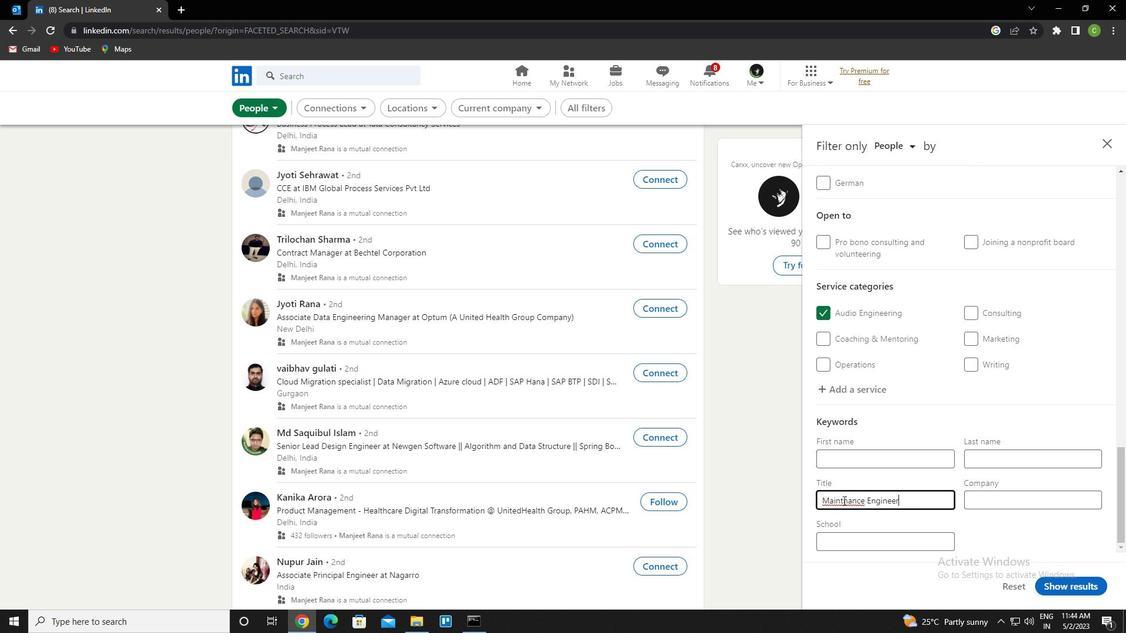 
Action: Mouse moved to (914, 529)
Screenshot: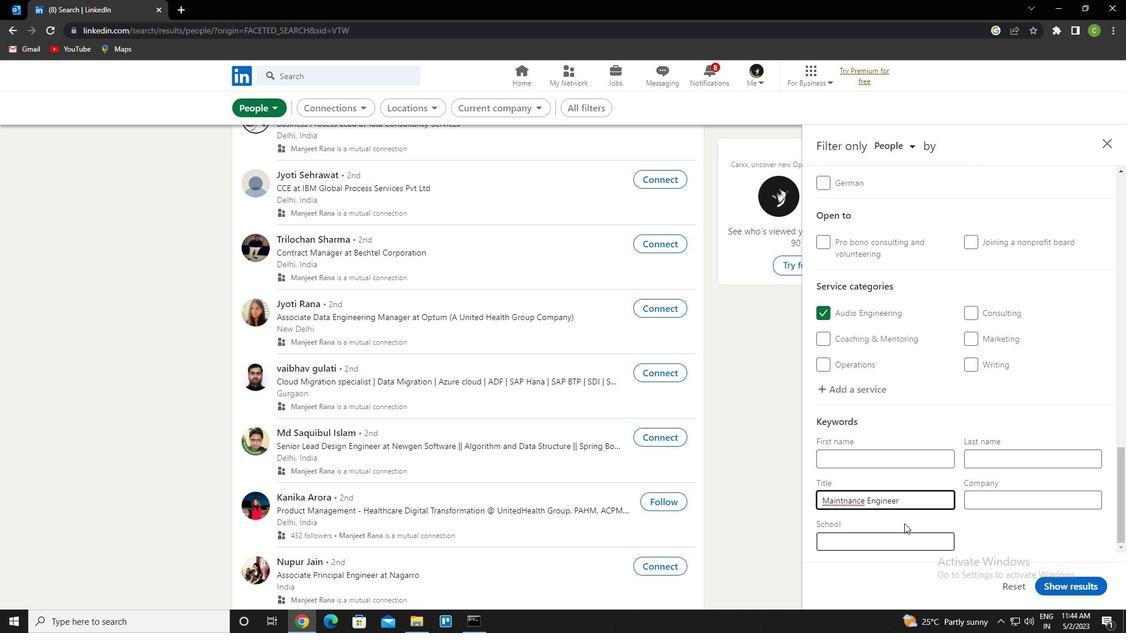 
Action: Key pressed e
Screenshot: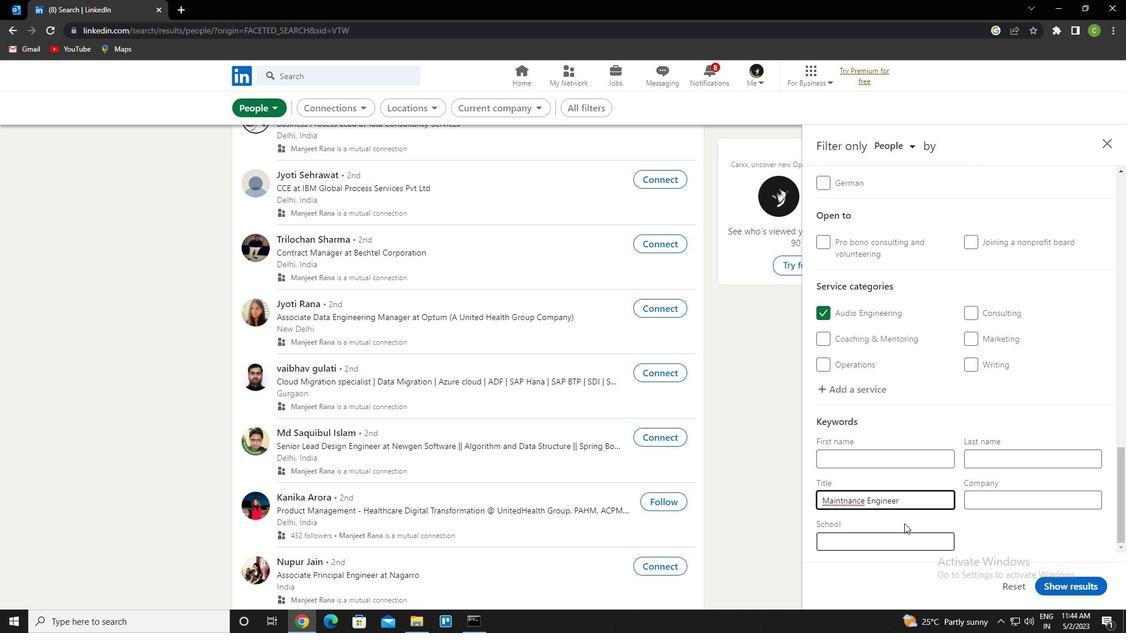 
Action: Mouse moved to (1055, 592)
Screenshot: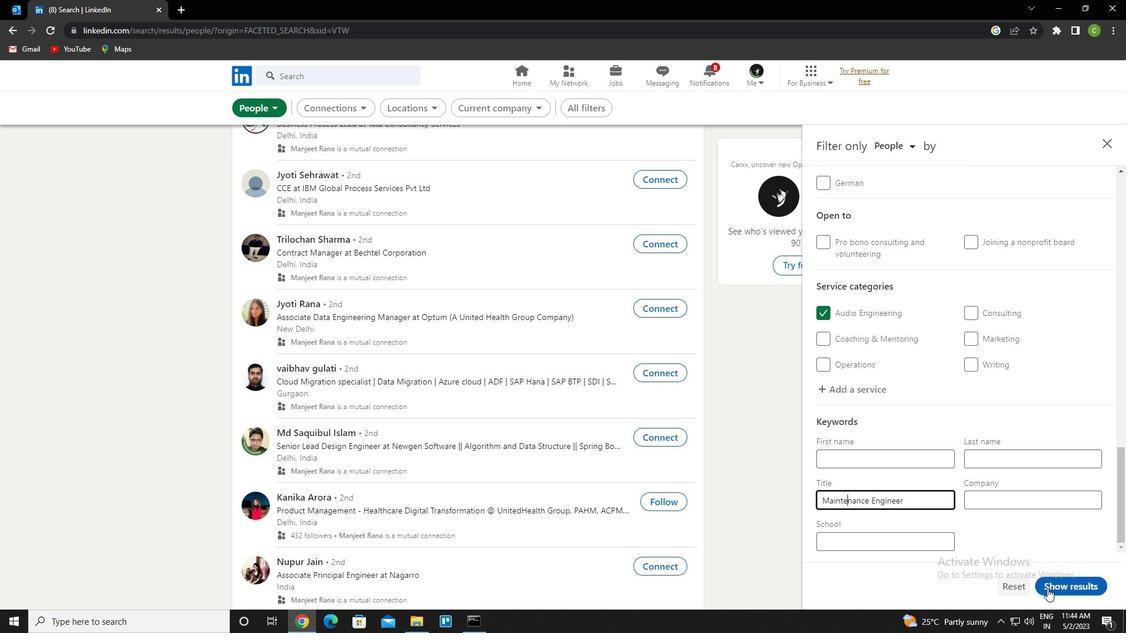
Action: Mouse pressed left at (1055, 592)
Screenshot: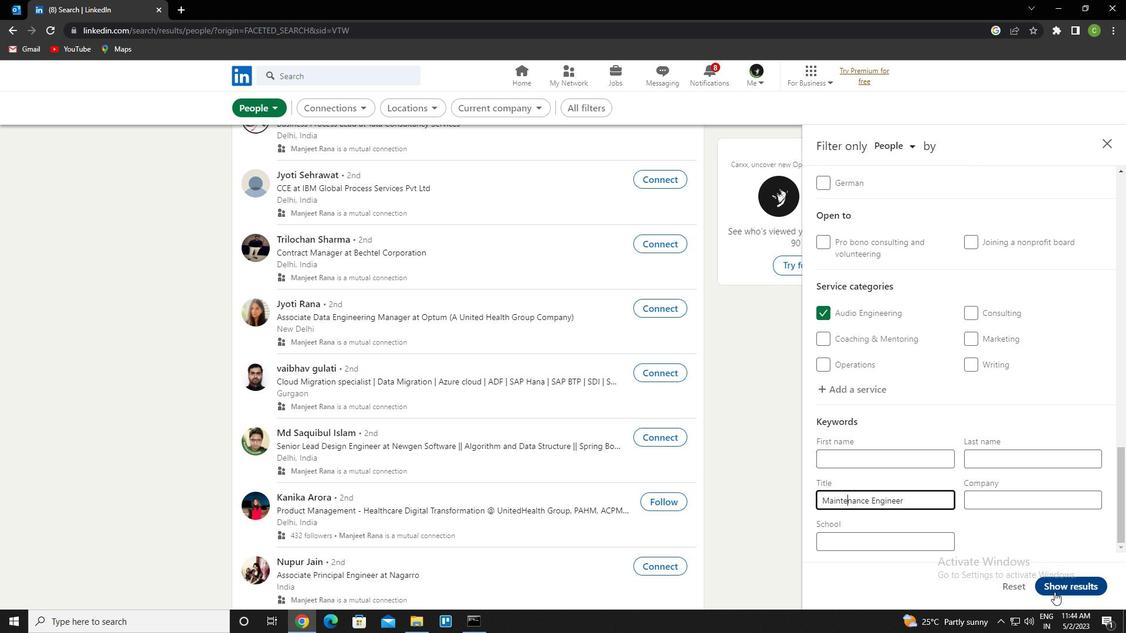 
Action: Mouse moved to (450, 613)
Screenshot: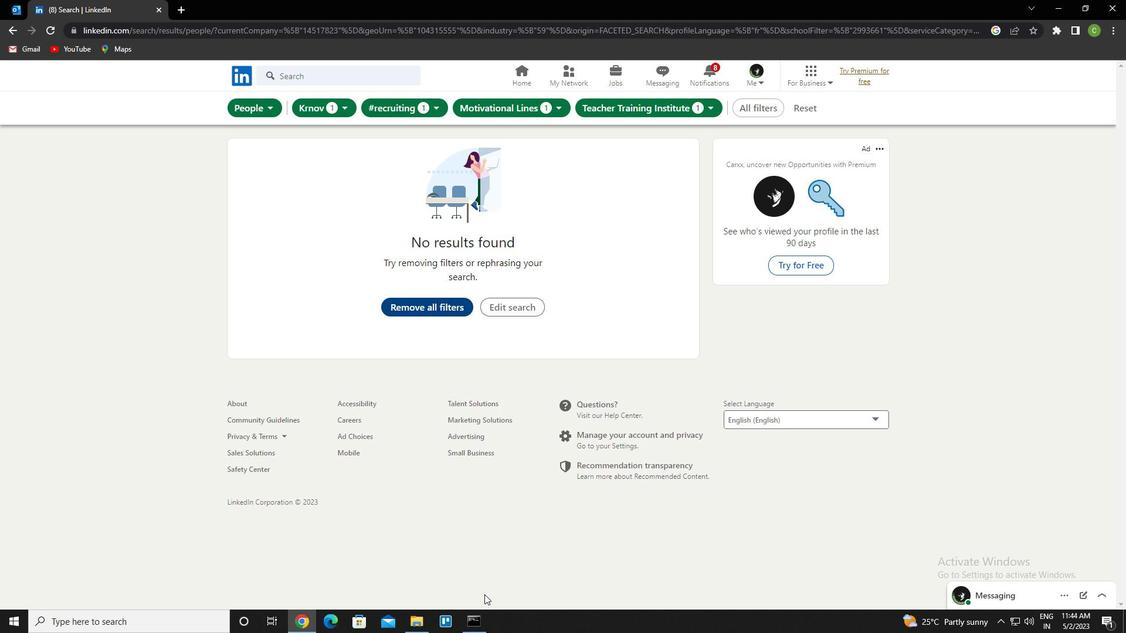
